 Task: Add a signature Marshall Davis containing Have a great National Religious Freedom Day, Marshall Davis to email address softage.6@softage.net and add a folder Residential leases
Action: Mouse moved to (130, 123)
Screenshot: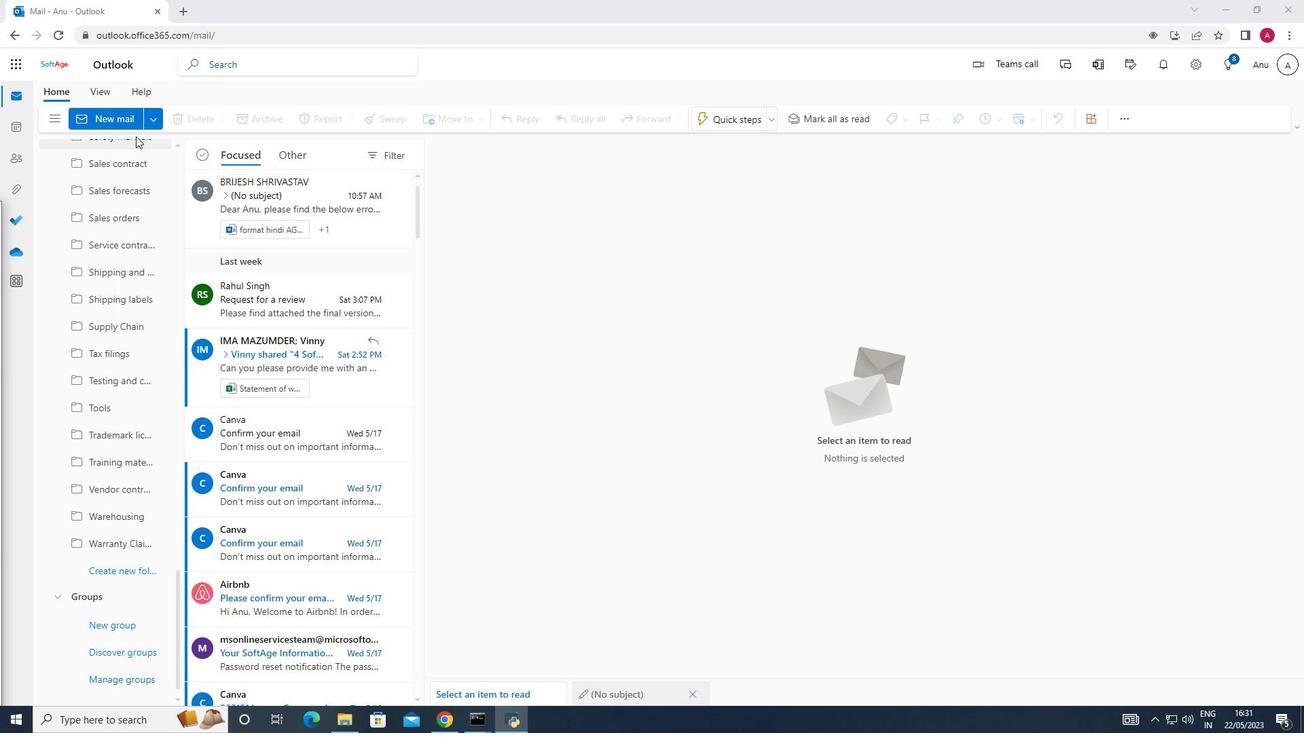 
Action: Mouse pressed left at (130, 123)
Screenshot: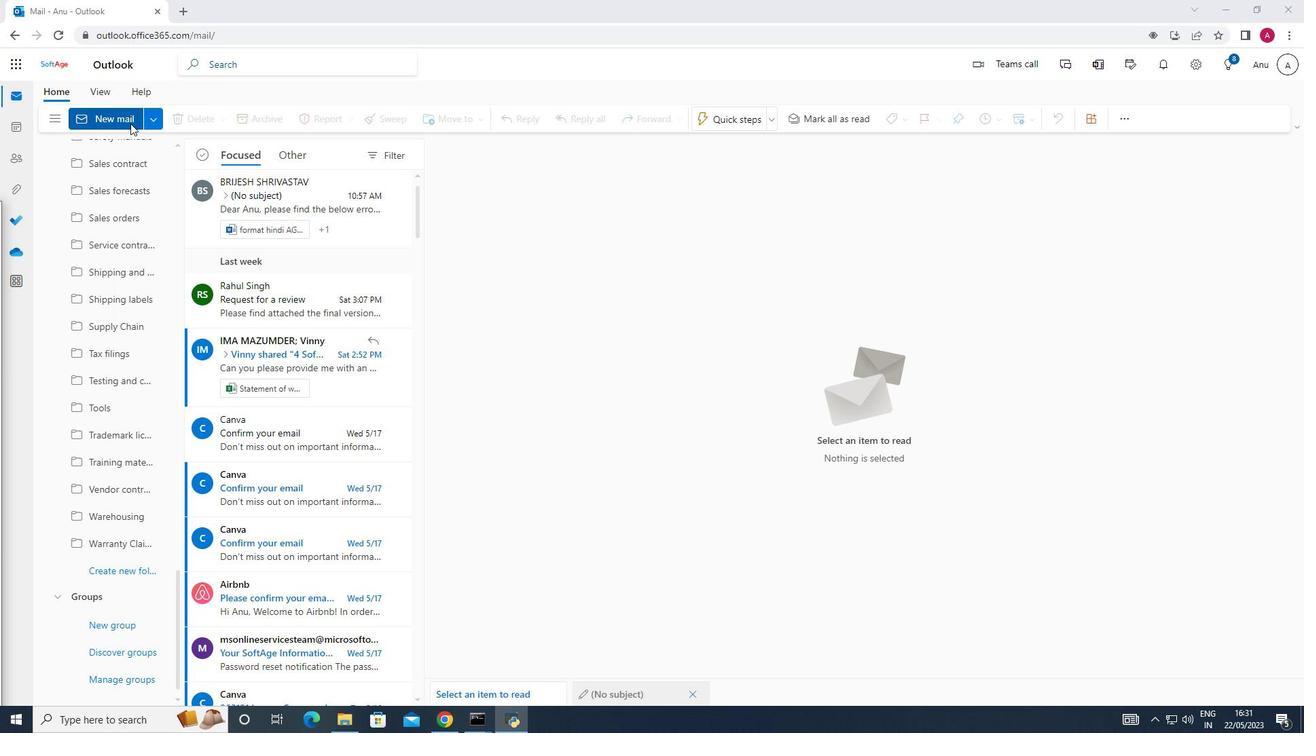 
Action: Mouse moved to (930, 120)
Screenshot: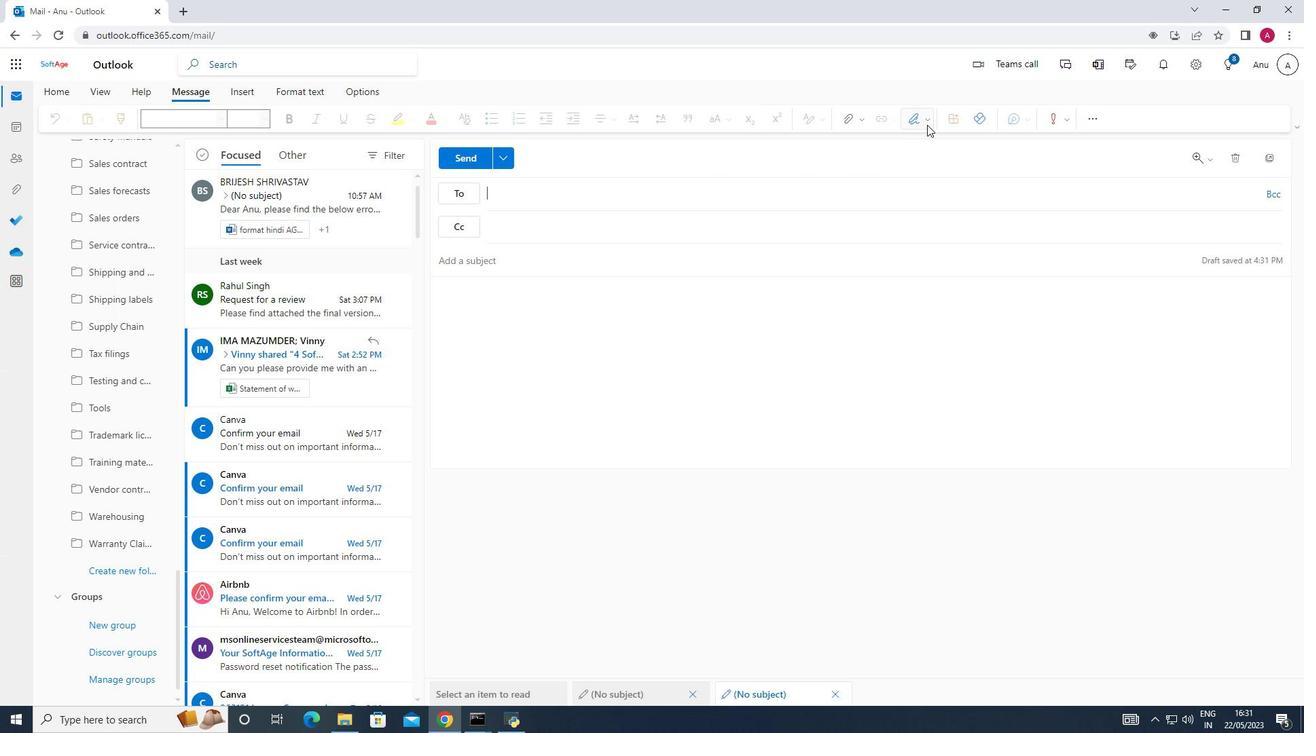 
Action: Mouse pressed left at (930, 120)
Screenshot: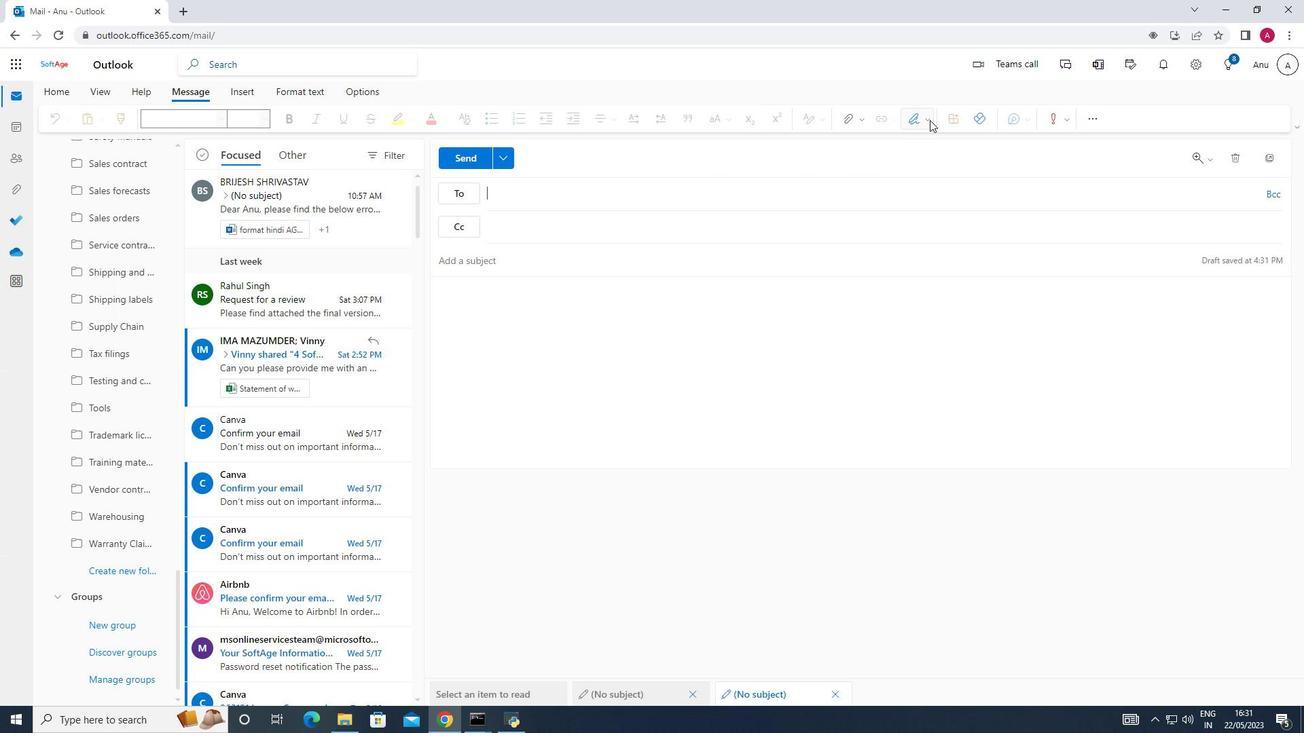 
Action: Mouse moved to (890, 169)
Screenshot: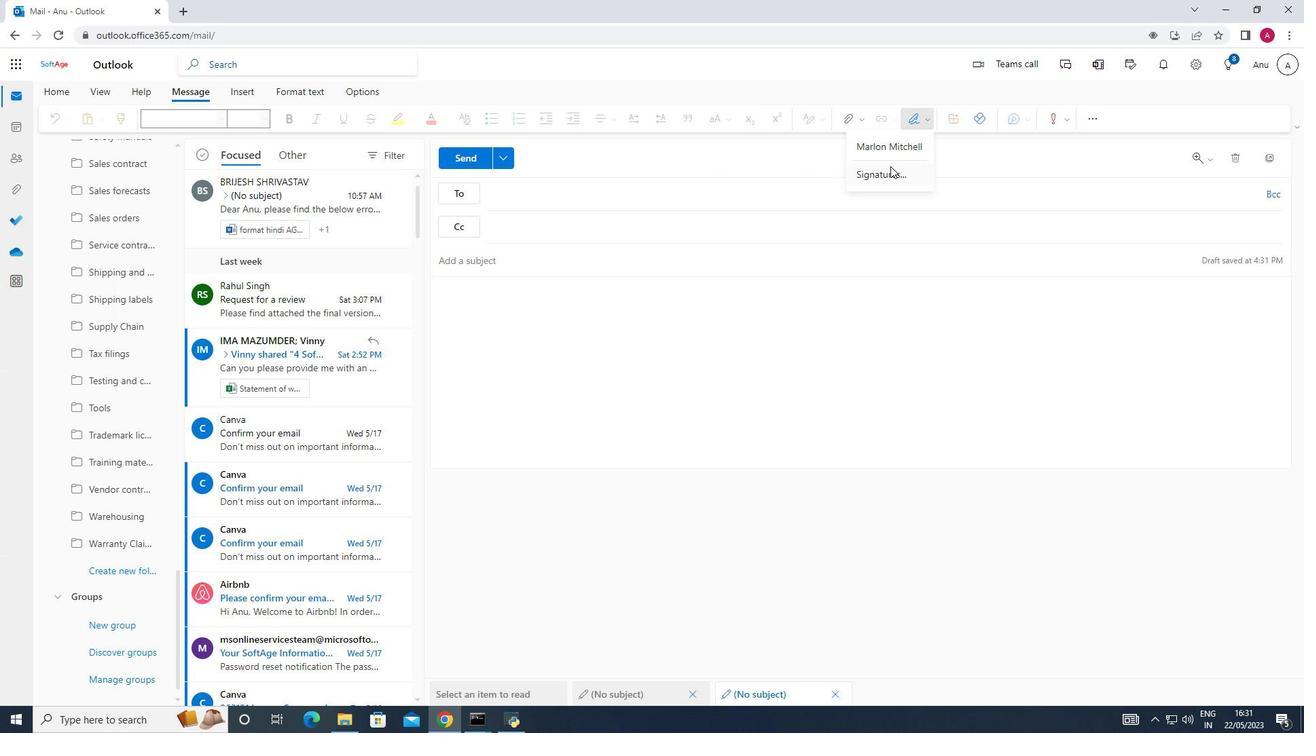 
Action: Mouse pressed left at (890, 169)
Screenshot: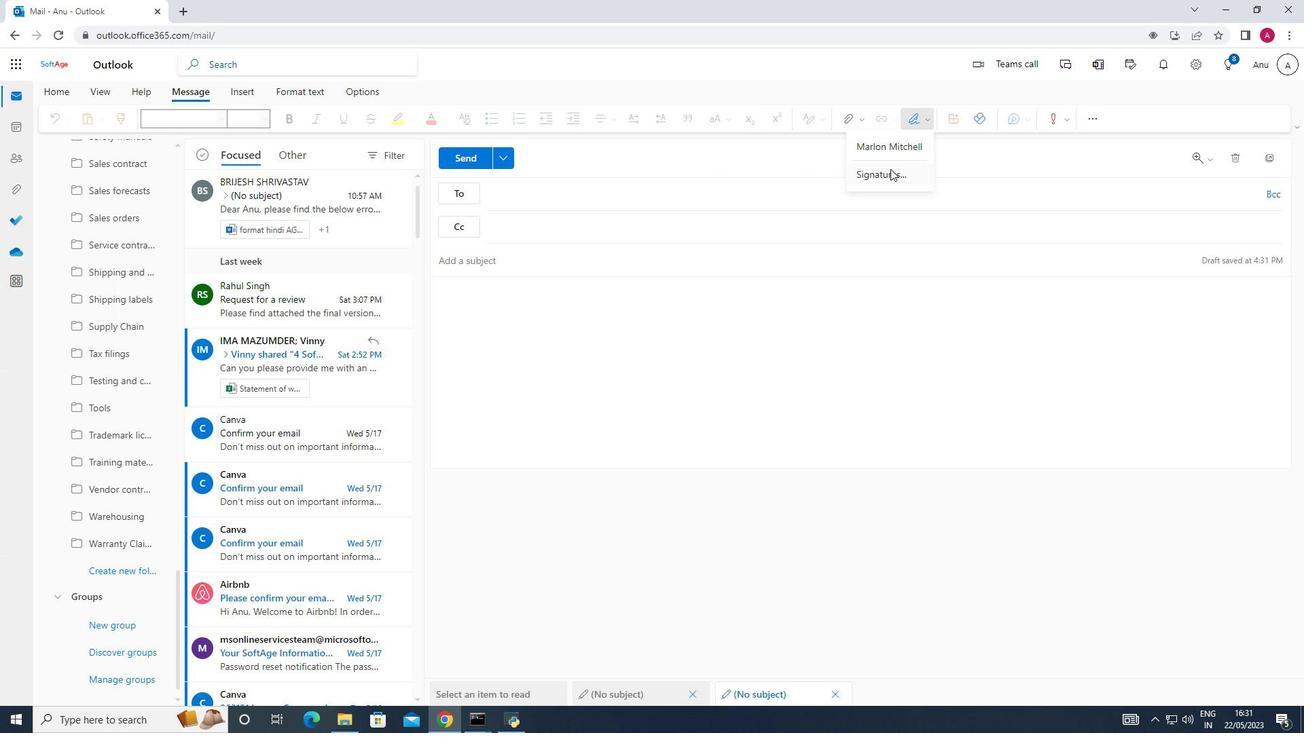 
Action: Mouse moved to (917, 230)
Screenshot: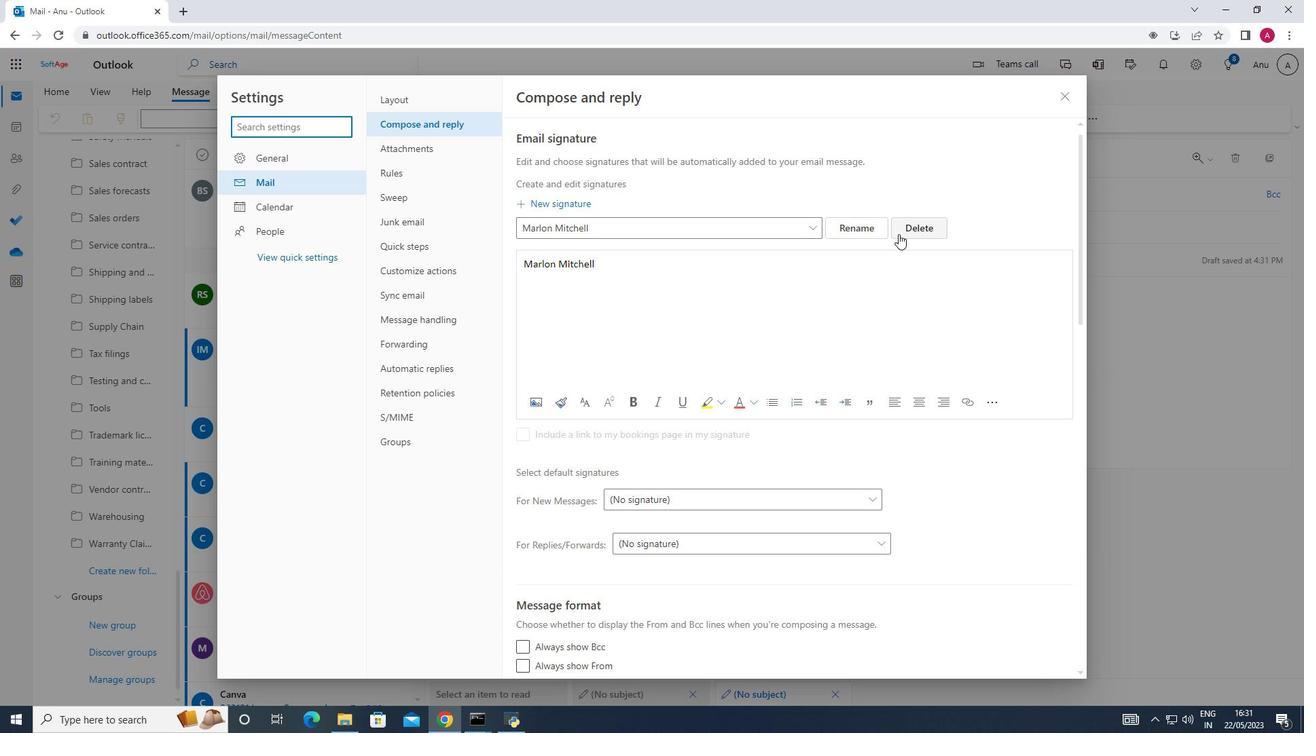 
Action: Mouse pressed left at (917, 230)
Screenshot: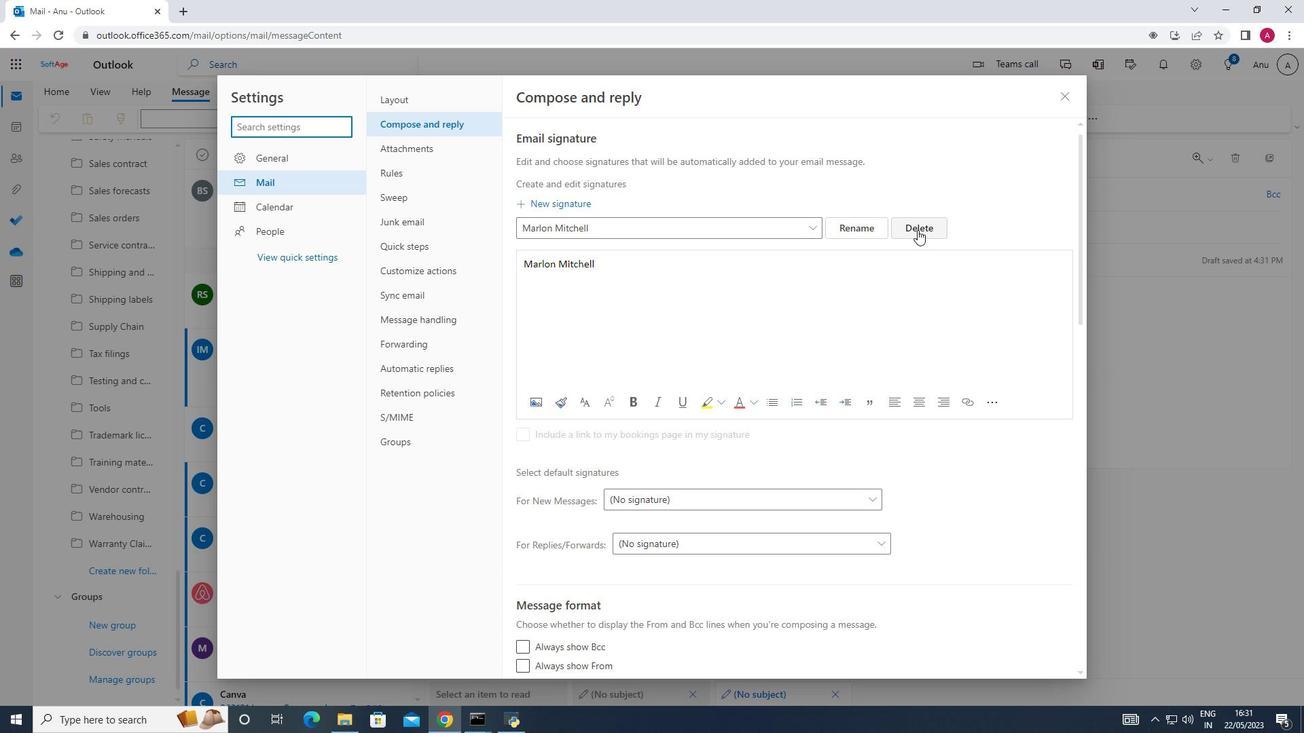 
Action: Mouse moved to (556, 235)
Screenshot: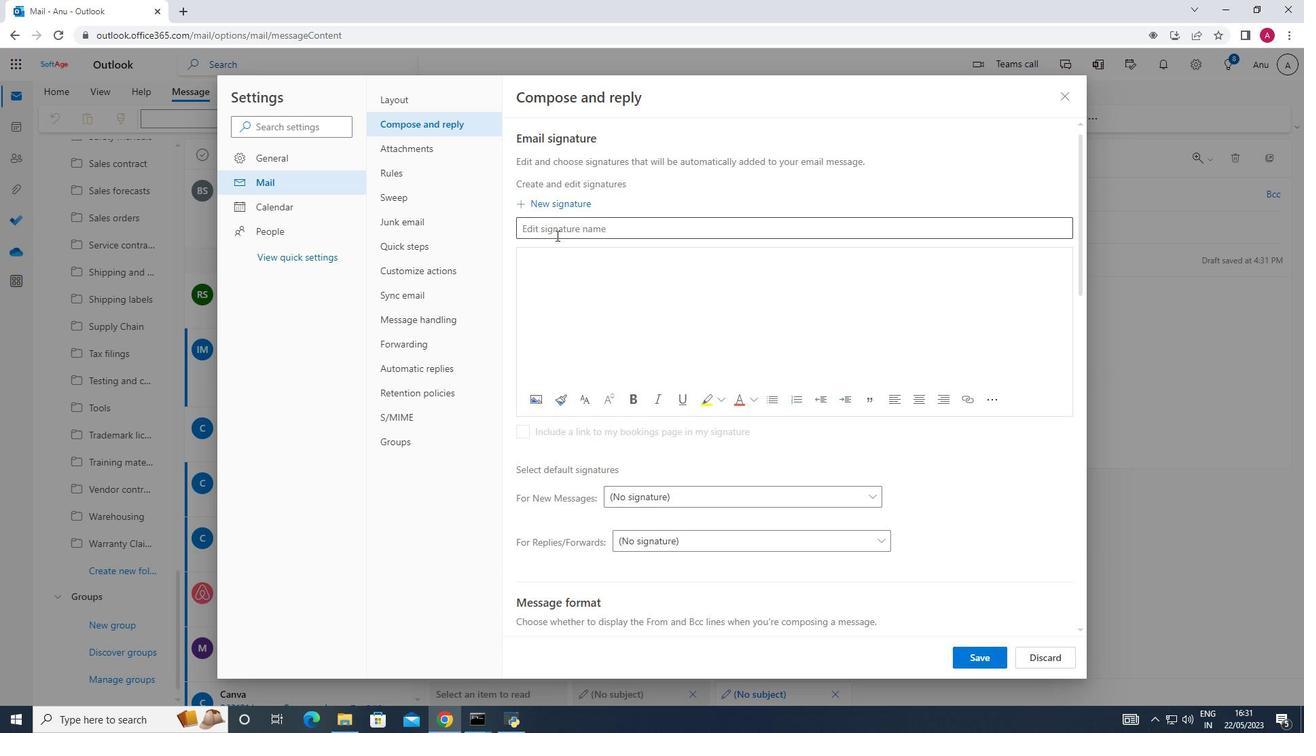 
Action: Mouse pressed left at (556, 235)
Screenshot: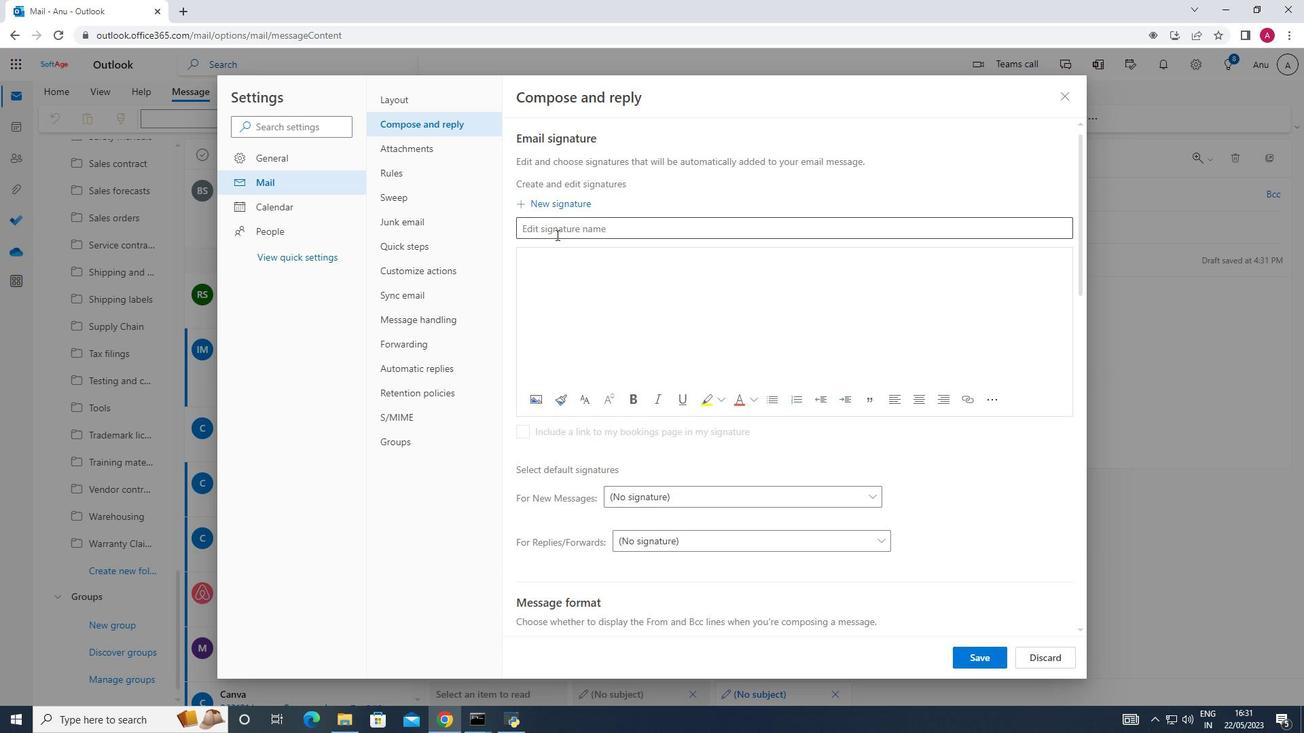 
Action: Key pressed <Key.shift_r>Marshall<Key.space><Key.shift>Davis
Screenshot: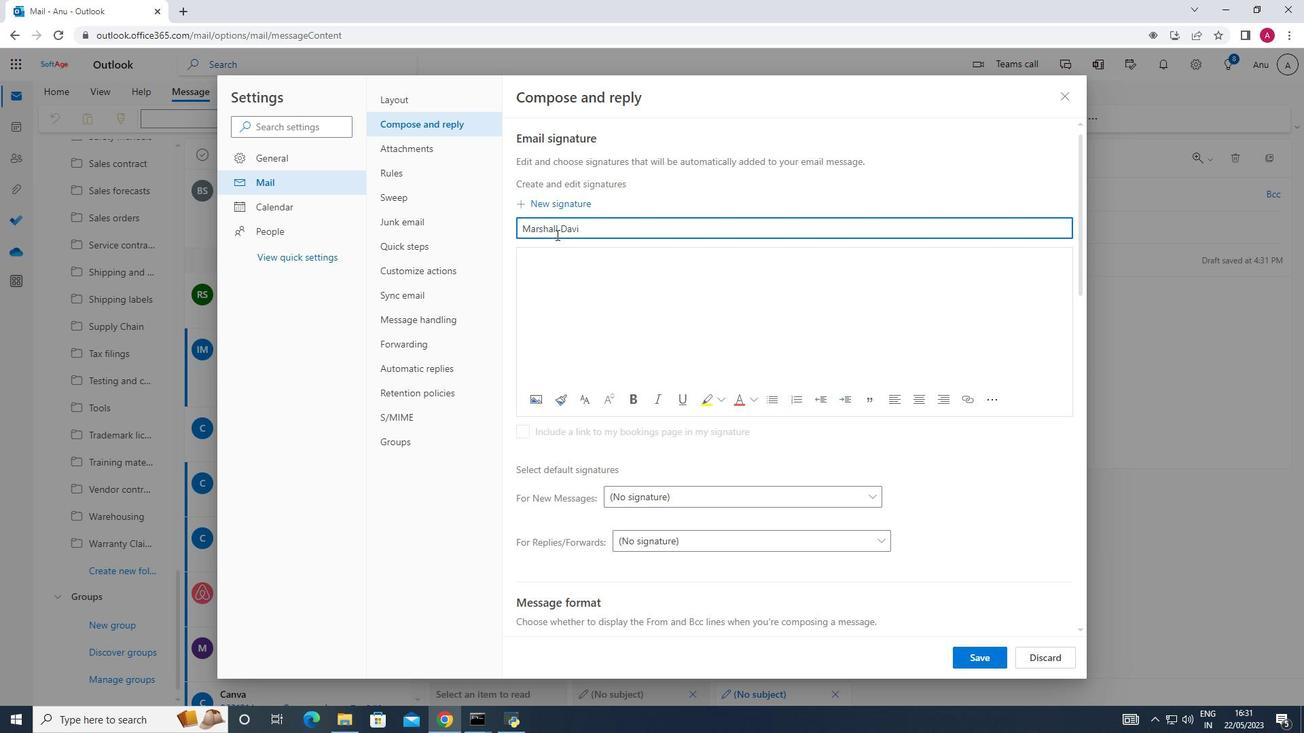 
Action: Mouse moved to (562, 254)
Screenshot: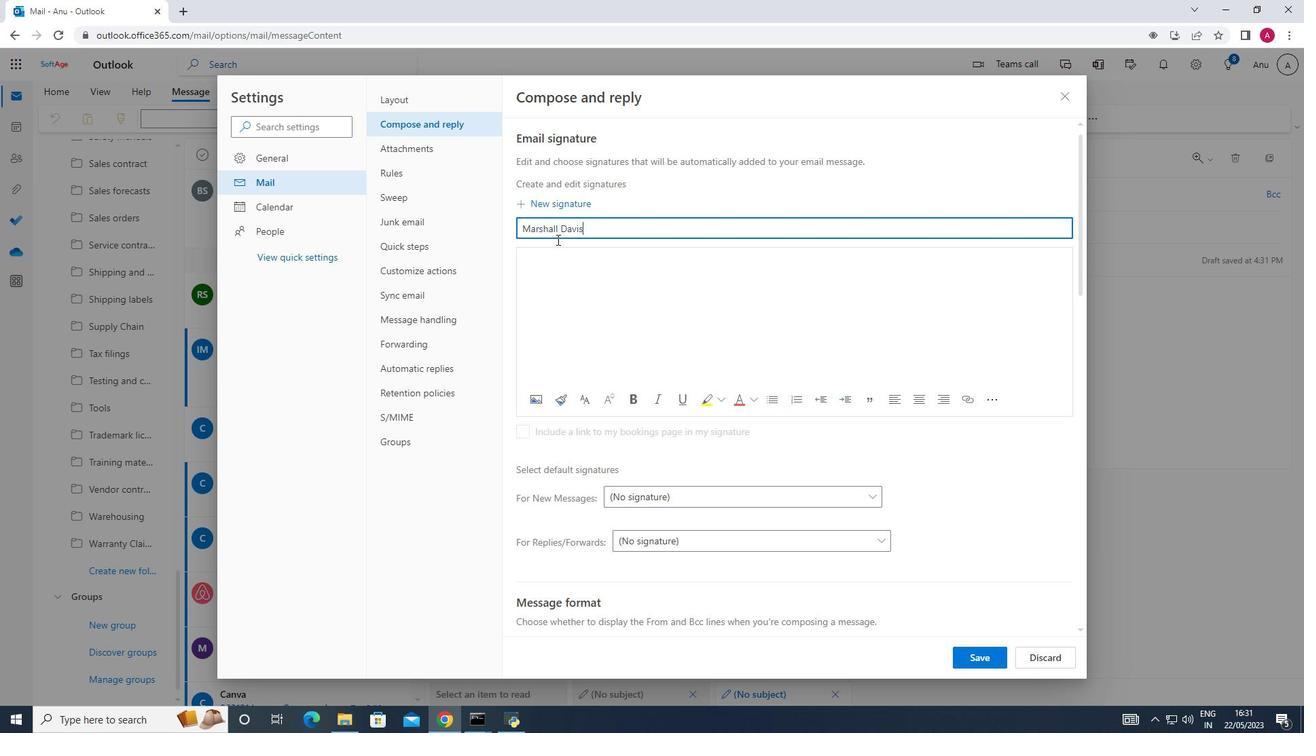 
Action: Mouse pressed left at (562, 254)
Screenshot: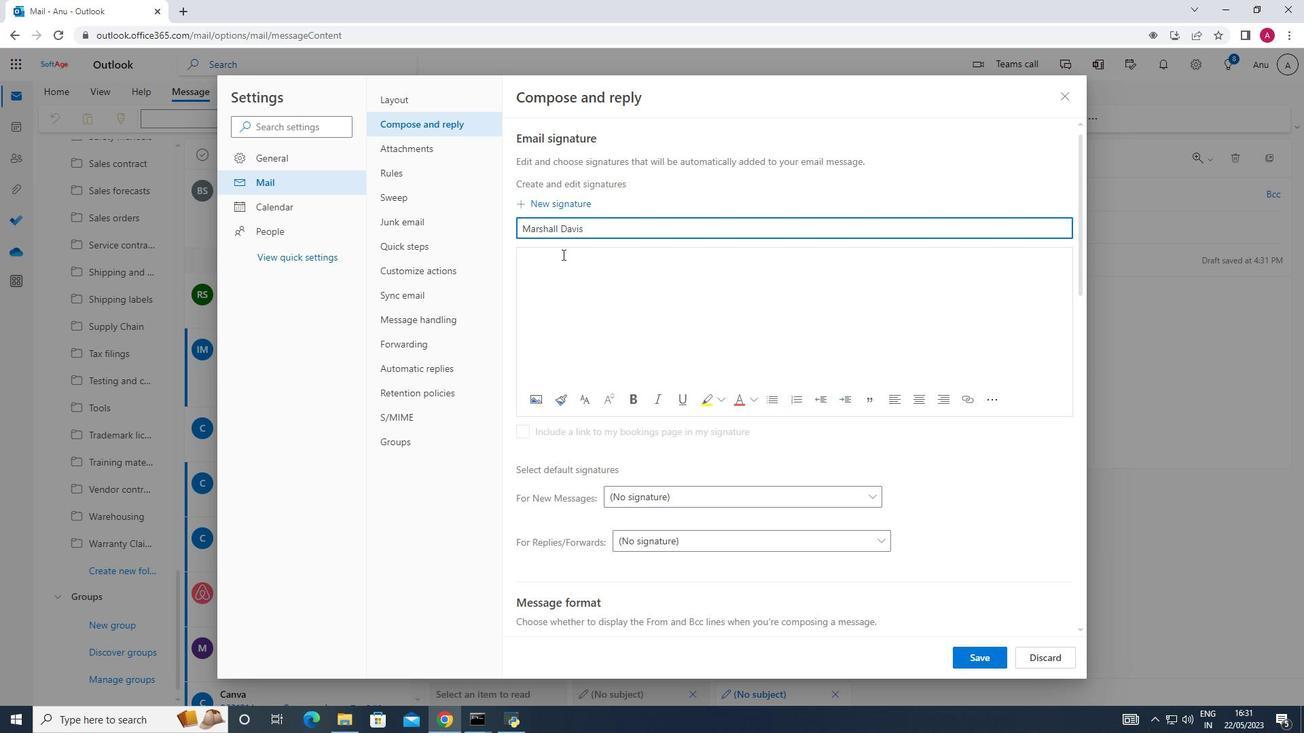 
Action: Key pressed <Key.shift_r>Marshll<Key.space><Key.shift_r><Key.shift_r><Key.shift_r><Key.shift_r><Key.shift_r><Key.shift_r><Key.shift_r><Key.shift_r><Key.shift_r><Key.shift_r><Key.shift_r><Key.shift_r><Key.shift_r><Key.shift_r><Key.shift_r><Key.shift_r><Key.shift_r>Dac<Key.backspace>vis
Screenshot: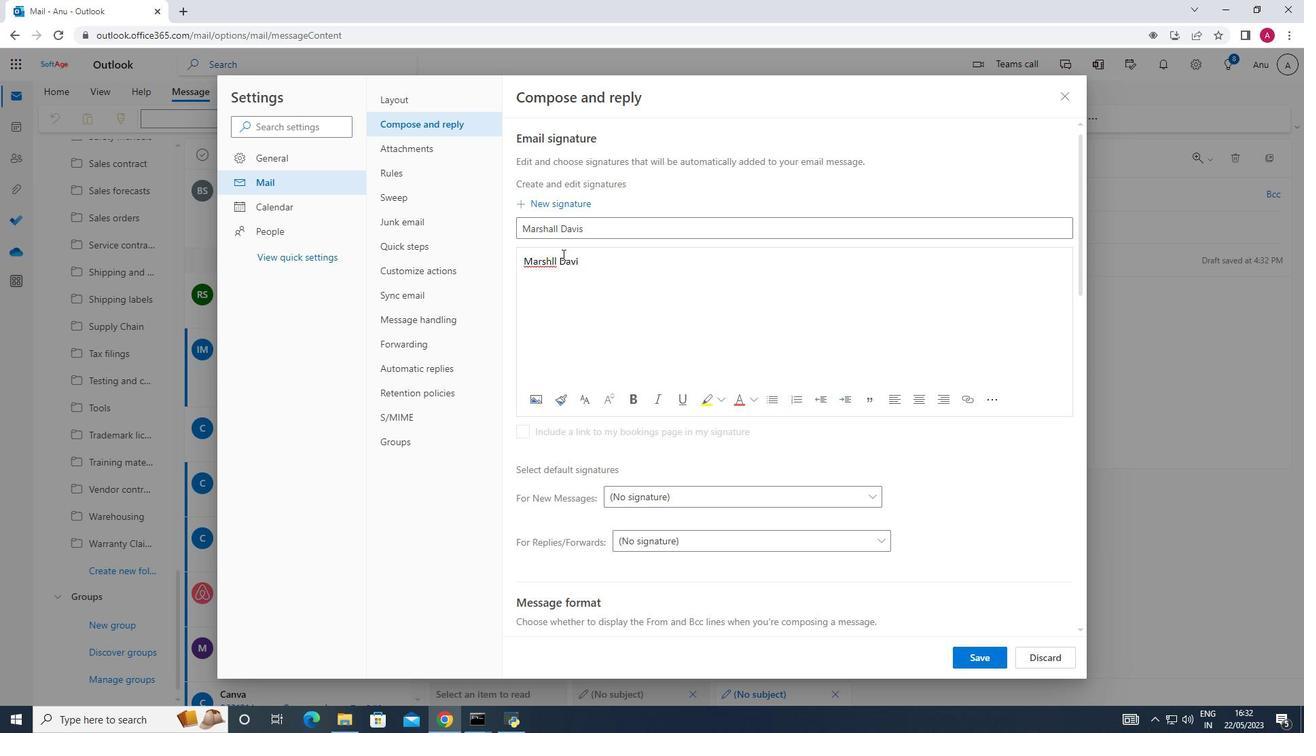 
Action: Mouse moved to (960, 662)
Screenshot: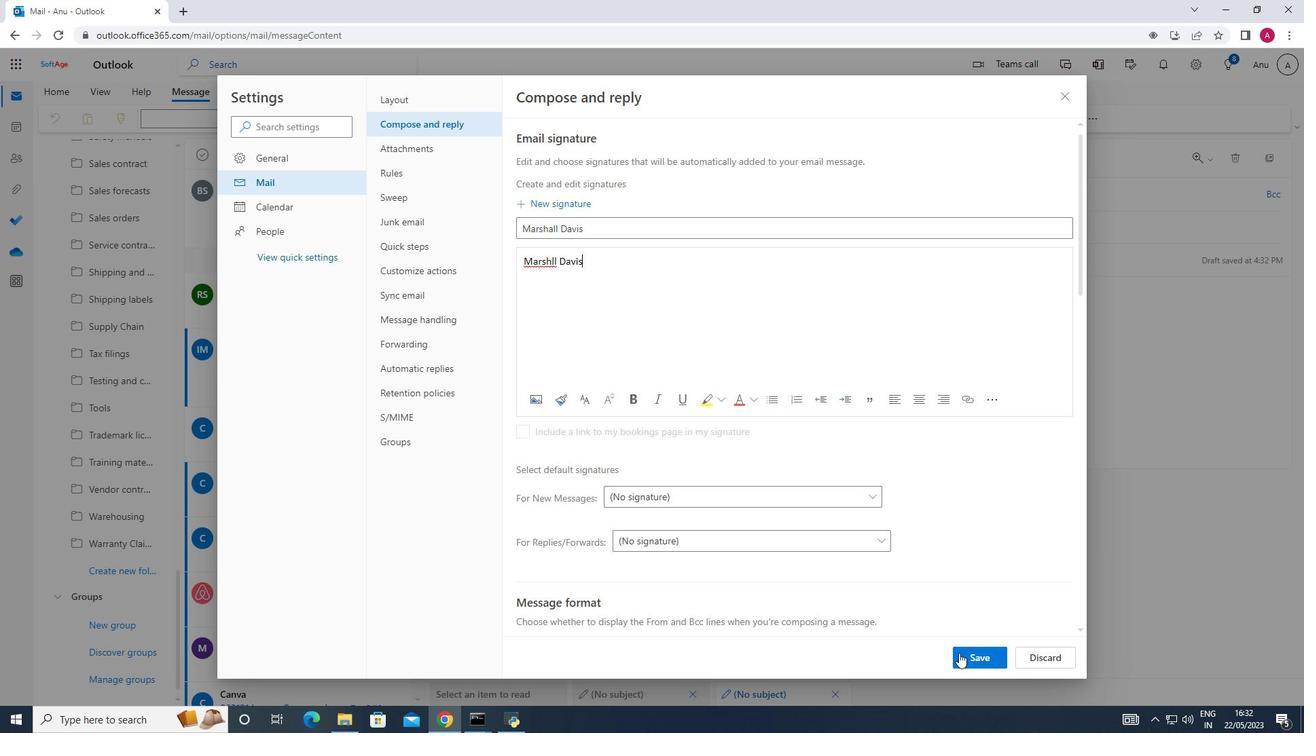 
Action: Mouse pressed left at (960, 662)
Screenshot: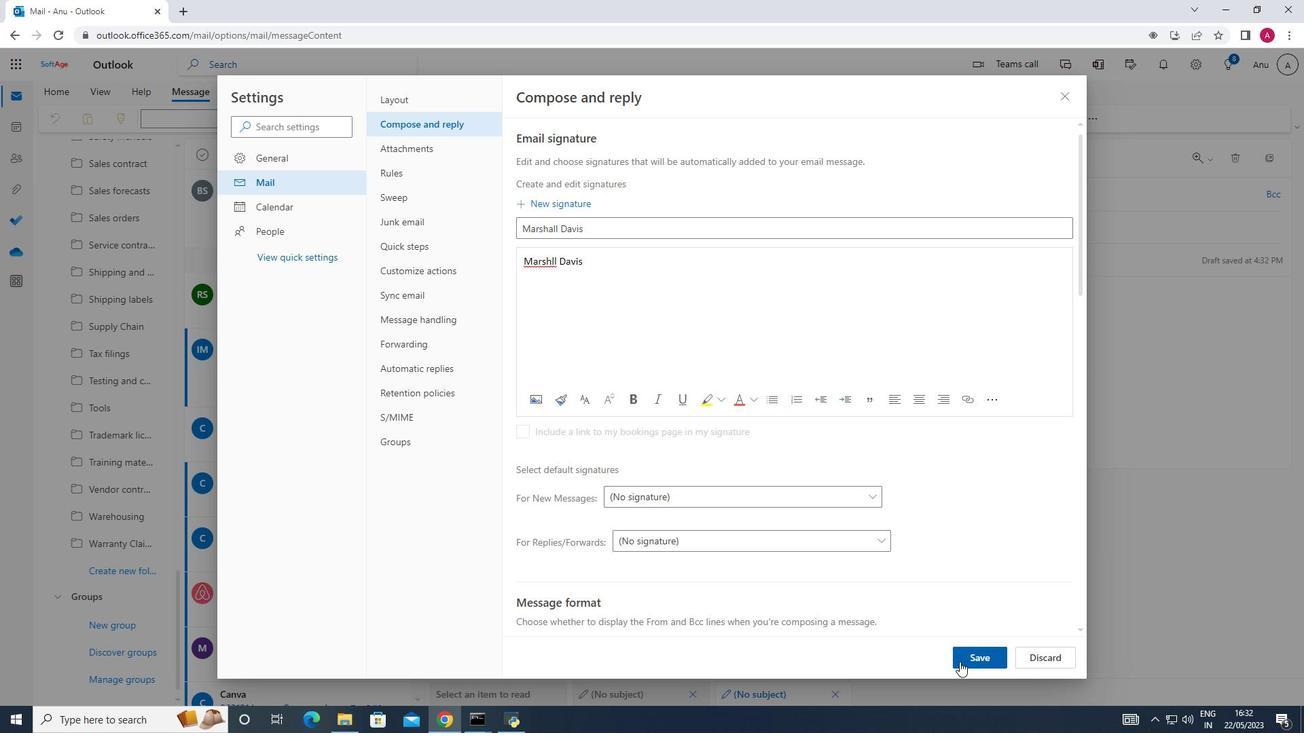 
Action: Mouse moved to (1071, 88)
Screenshot: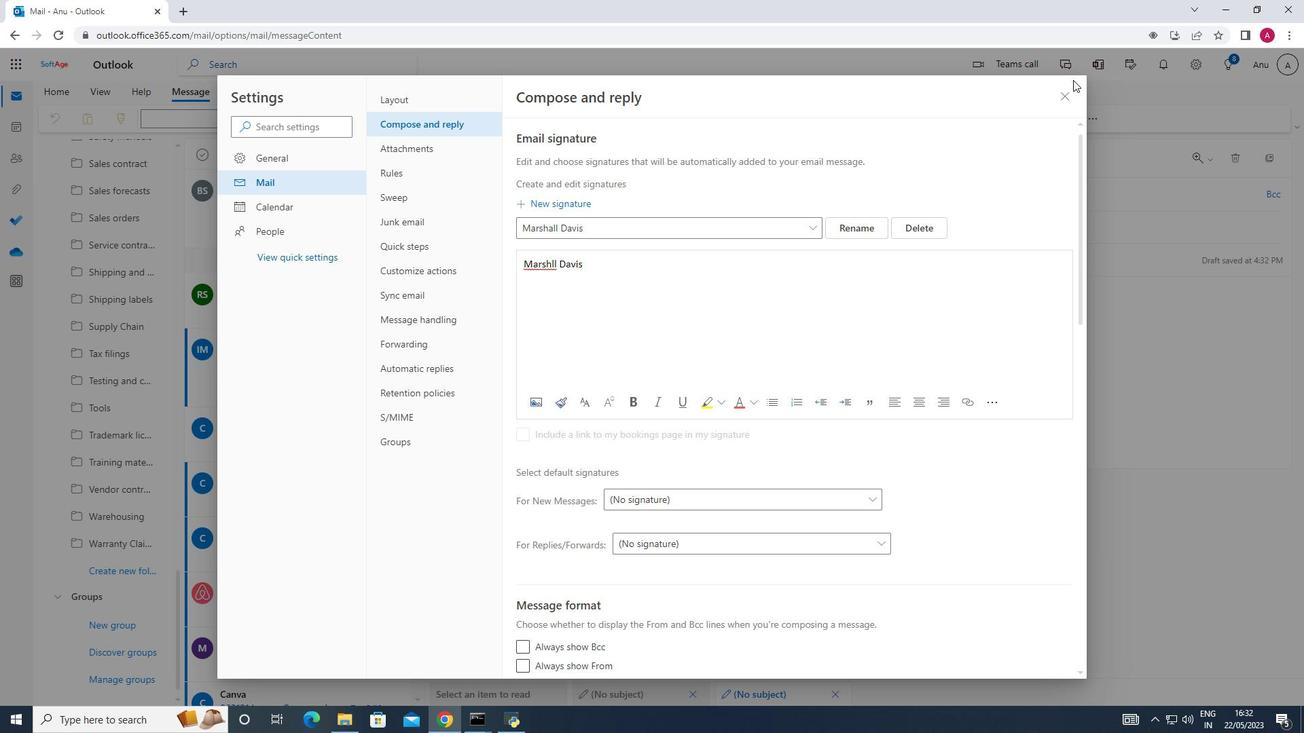 
Action: Mouse pressed left at (1071, 88)
Screenshot: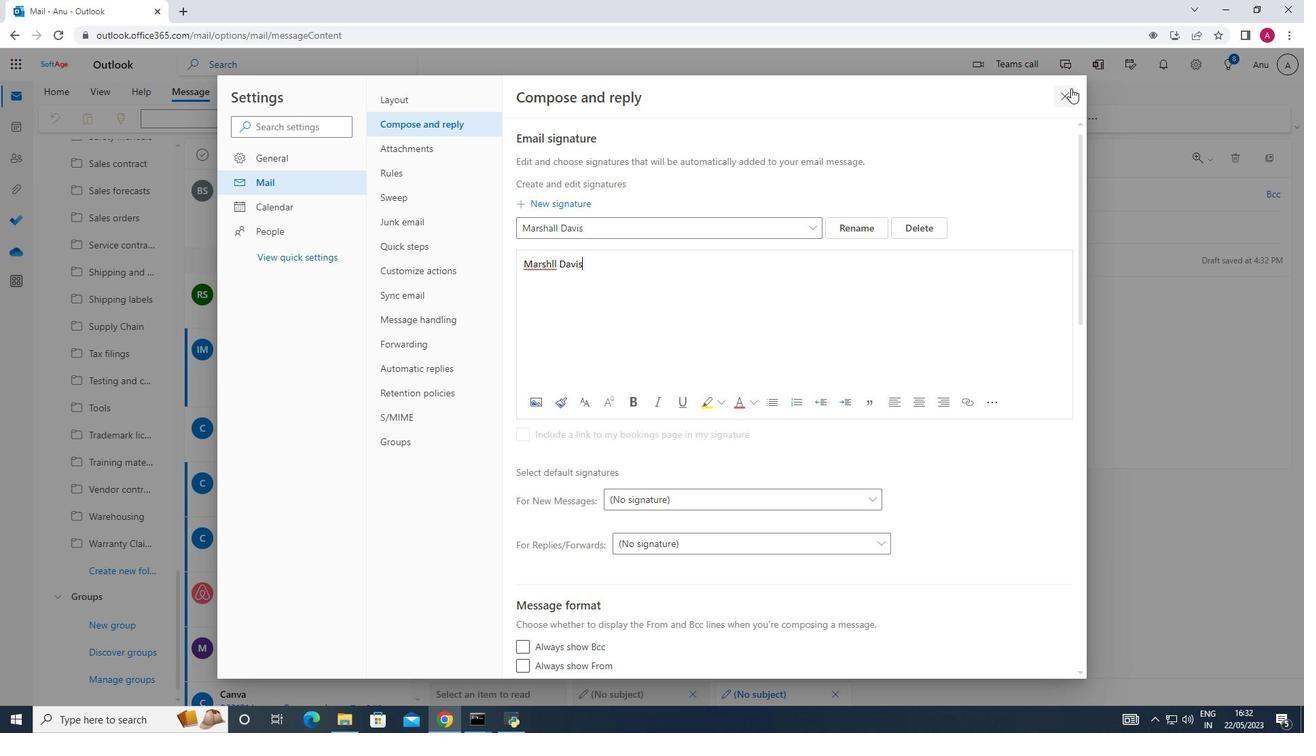 
Action: Mouse moved to (927, 117)
Screenshot: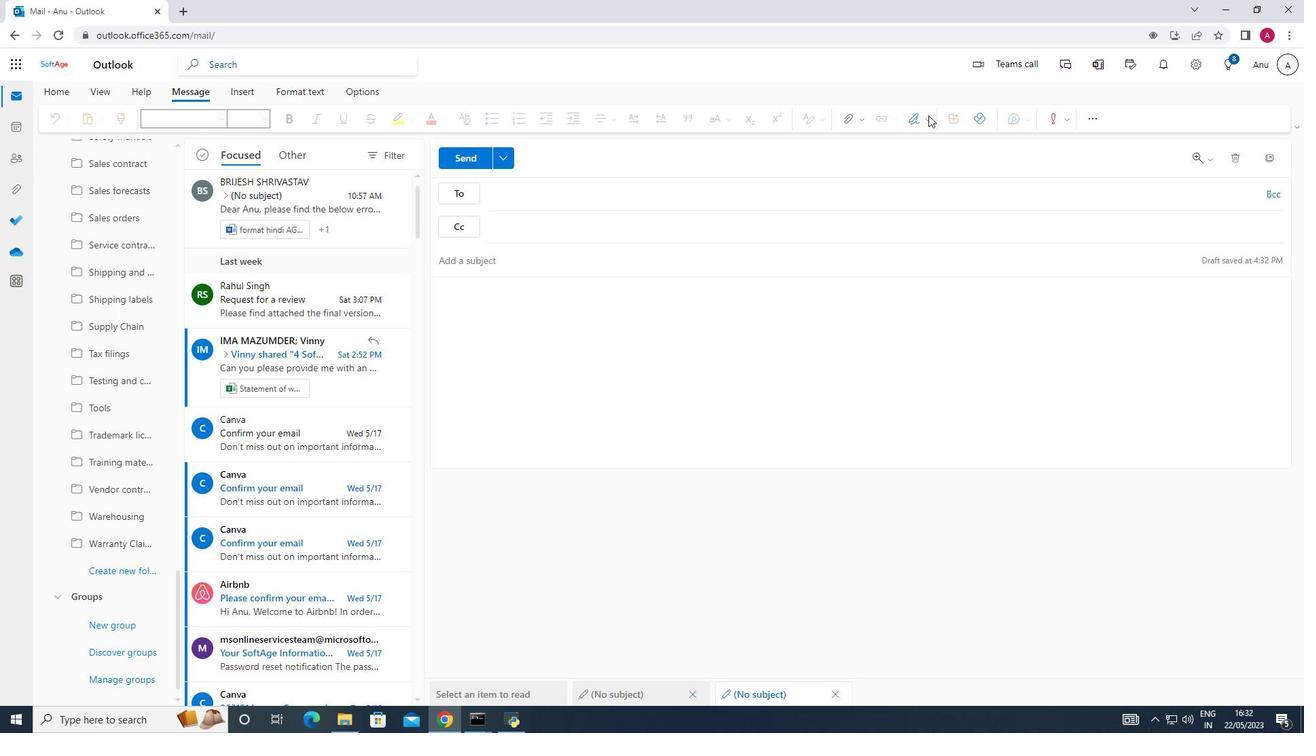 
Action: Mouse pressed left at (927, 117)
Screenshot: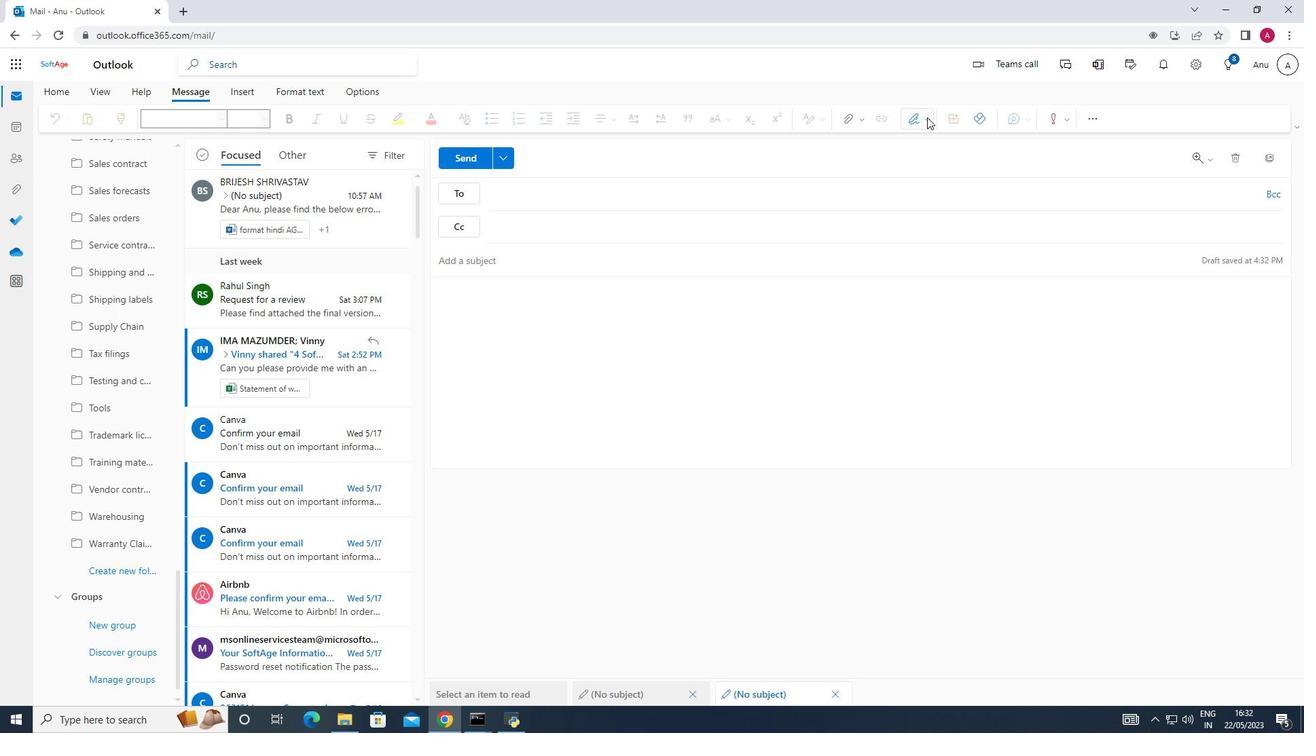 
Action: Mouse moved to (908, 144)
Screenshot: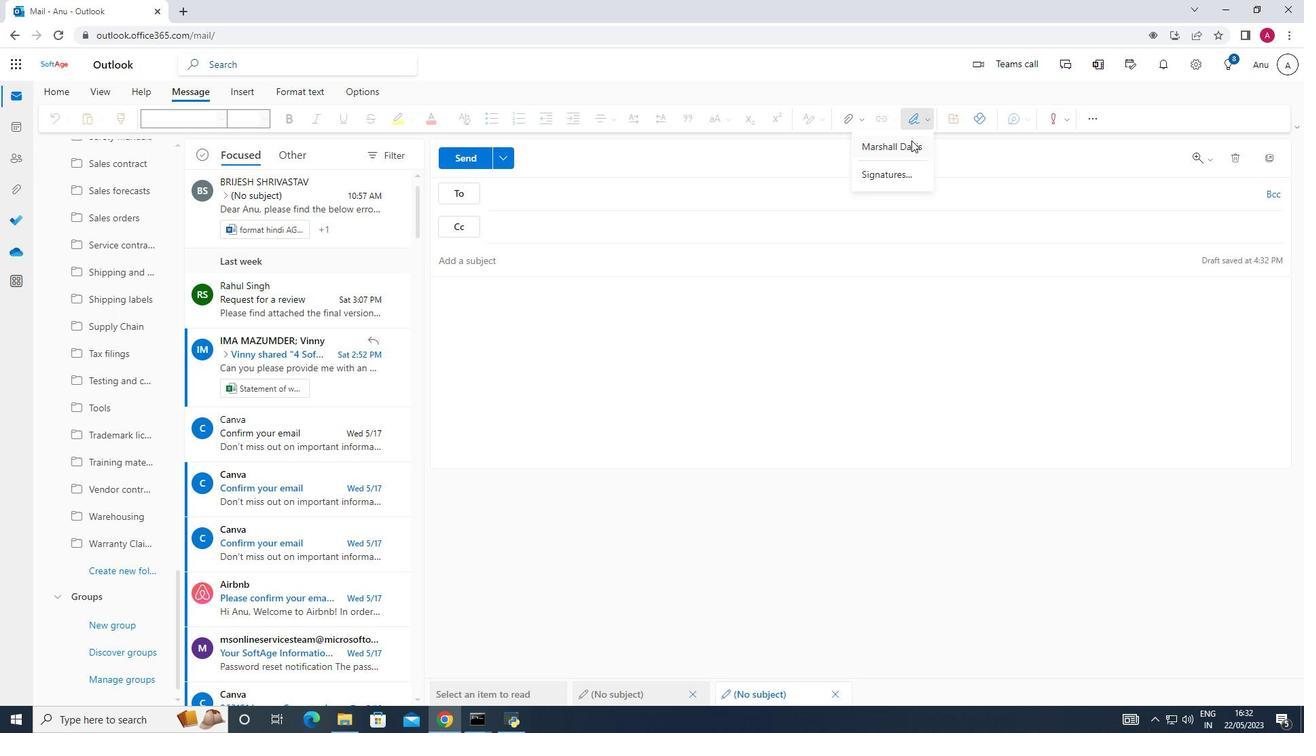 
Action: Mouse pressed left at (908, 144)
Screenshot: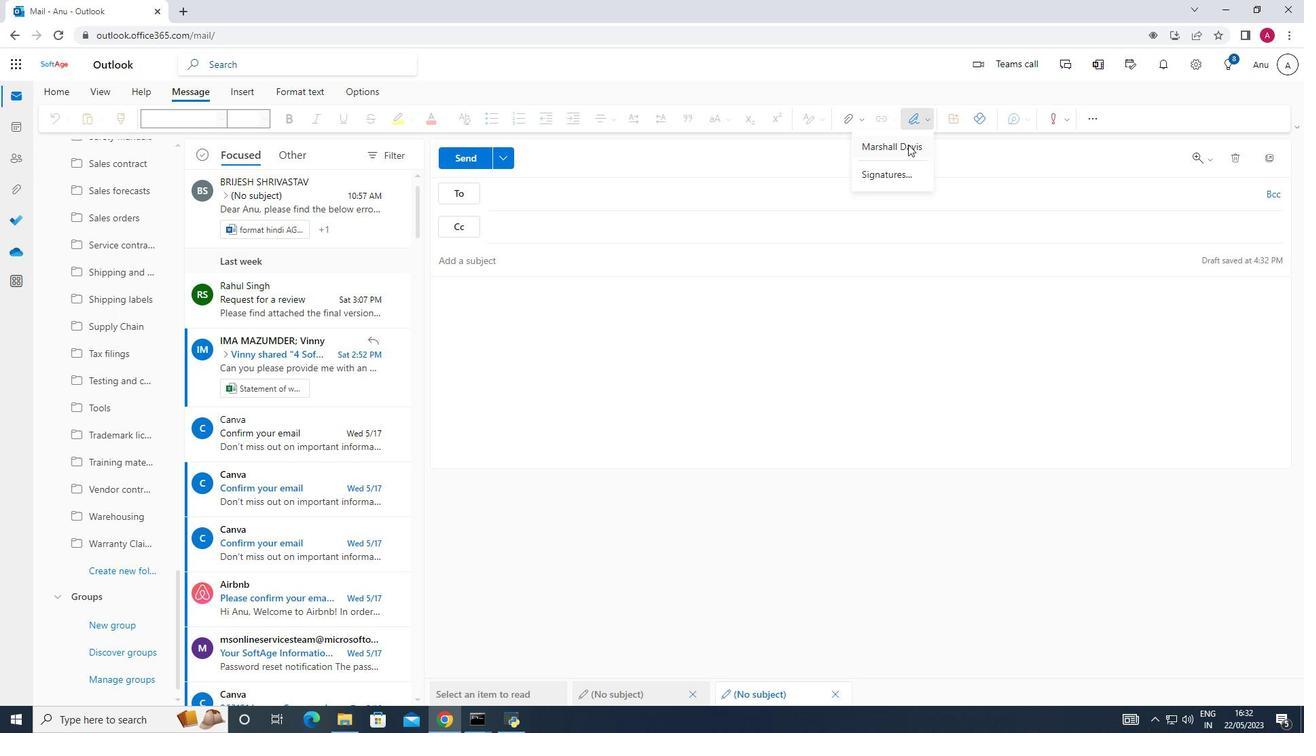 
Action: Key pressed <Key.shift>Have<Key.space>a<Key.space>great<Key.space><Key.shift>National<Key.space><Key.shift>Religious<Key.space><Key.shift>Freedom<Key.space><Key.shift>Day.
Screenshot: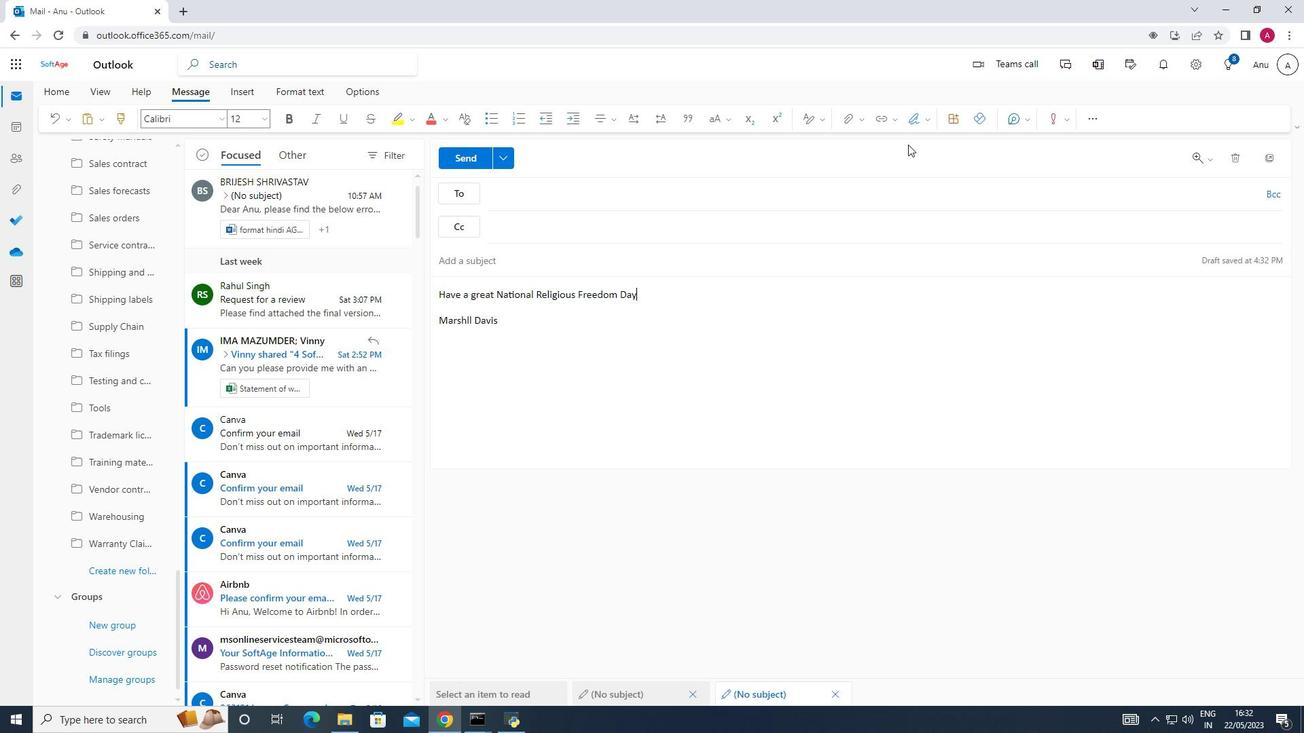 
Action: Mouse moved to (483, 196)
Screenshot: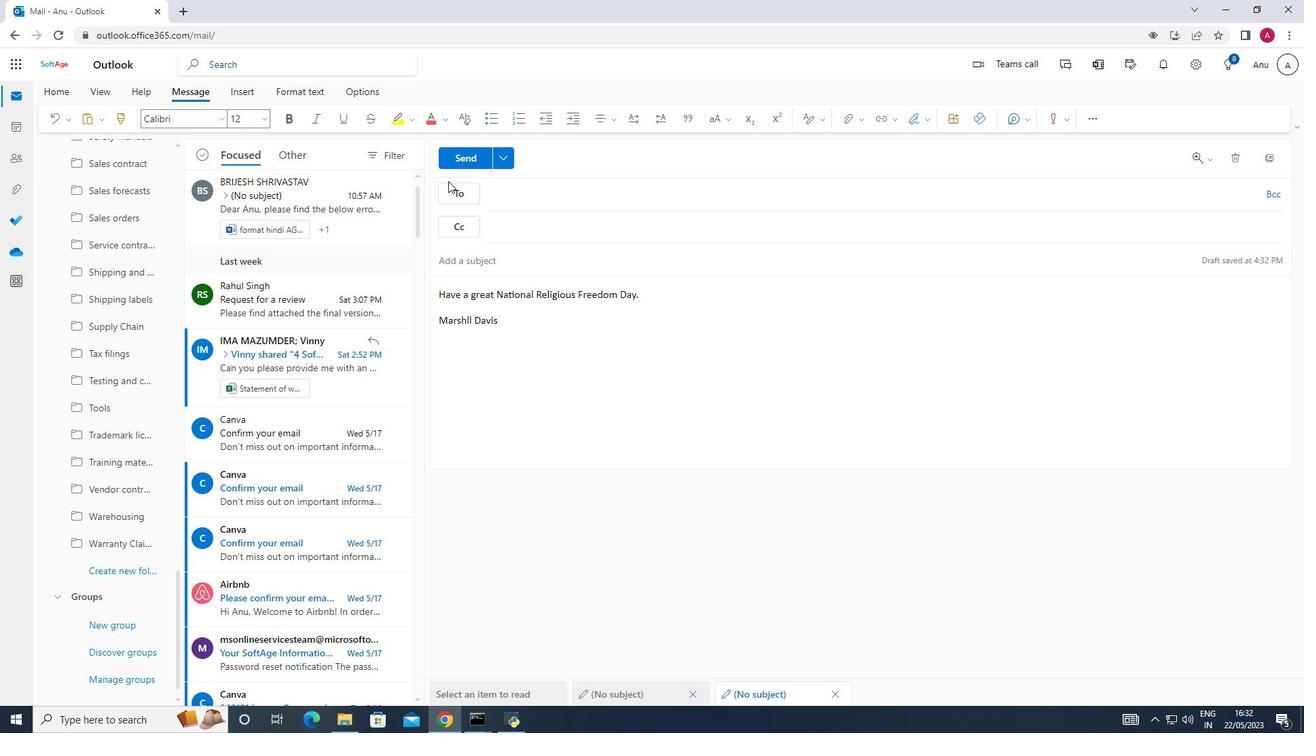 
Action: Mouse pressed left at (483, 196)
Screenshot: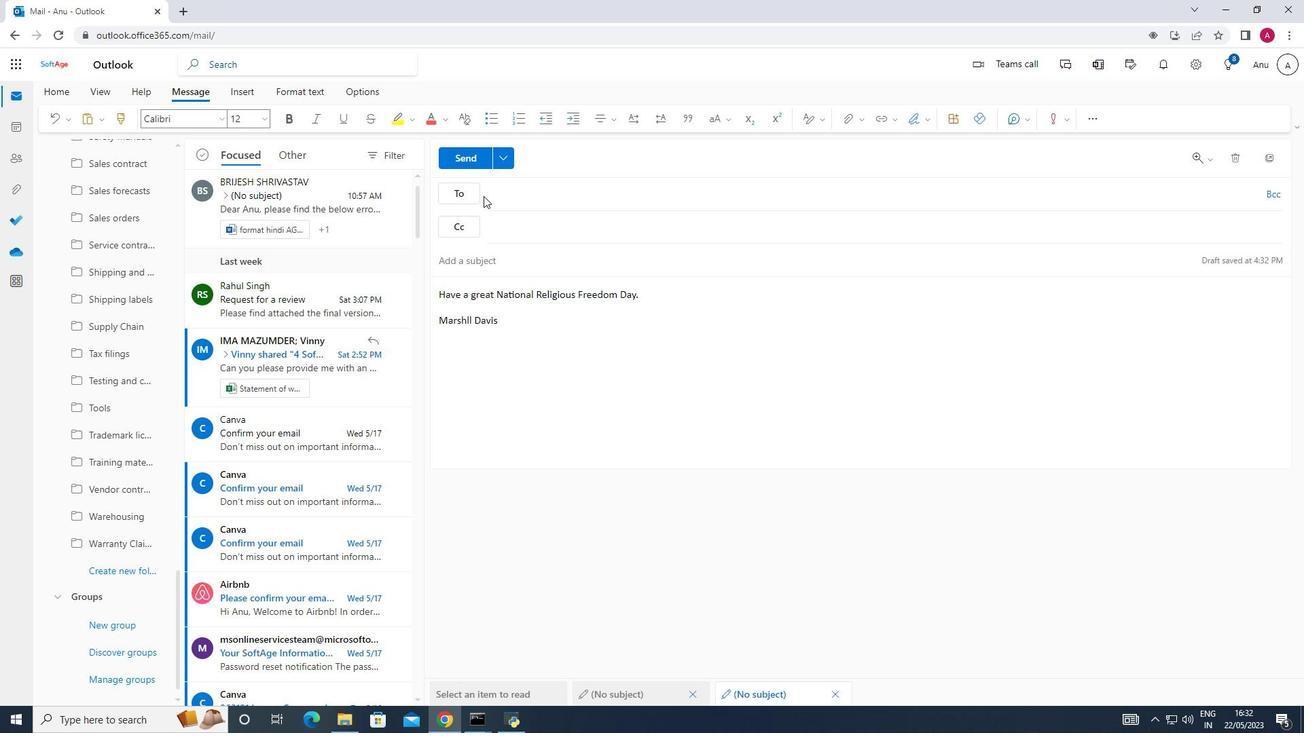 
Action: Mouse moved to (500, 197)
Screenshot: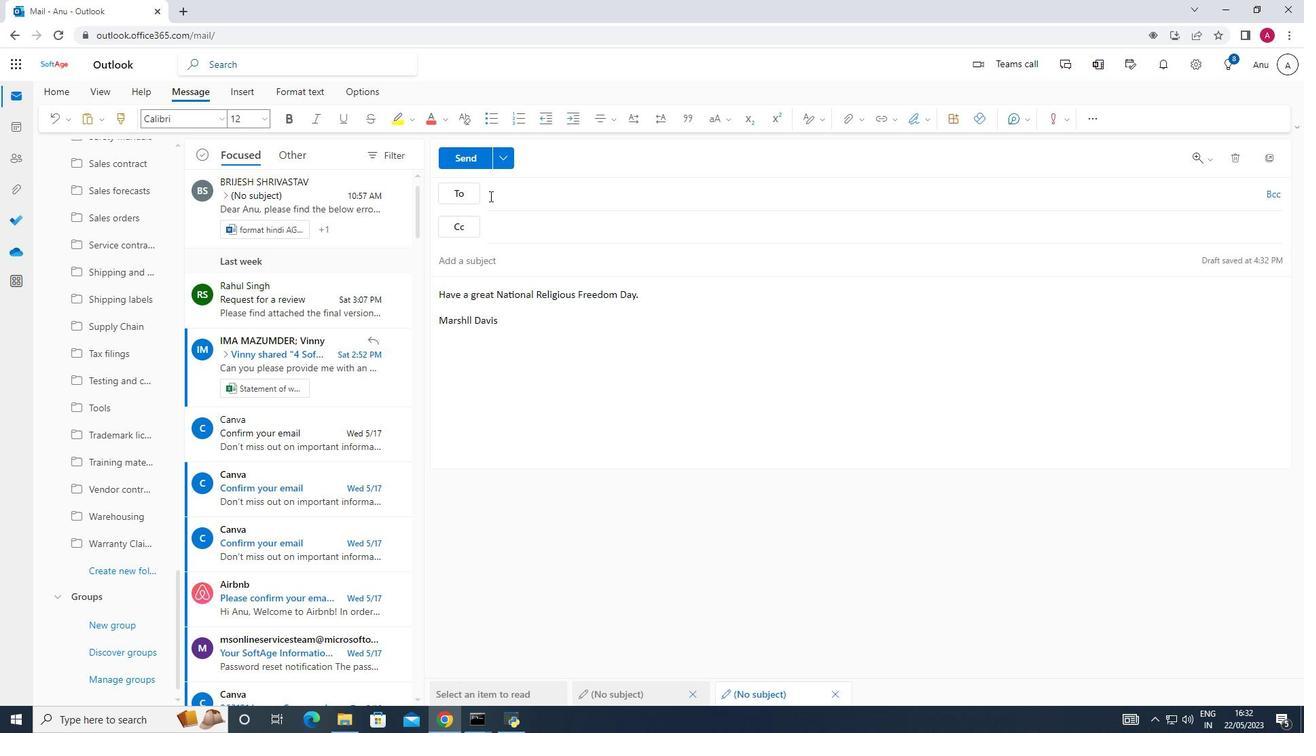 
Action: Mouse pressed left at (500, 197)
Screenshot: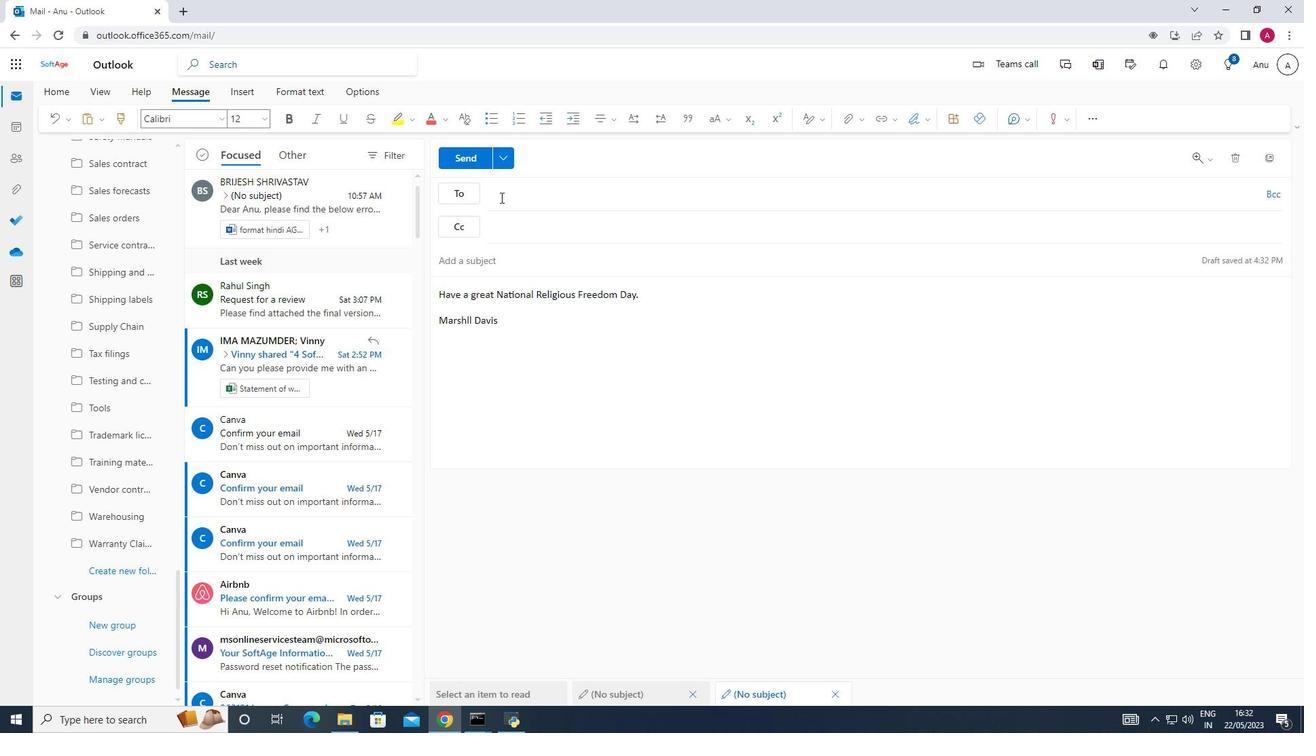 
Action: Key pressed softage.6<Key.shift>@so
Screenshot: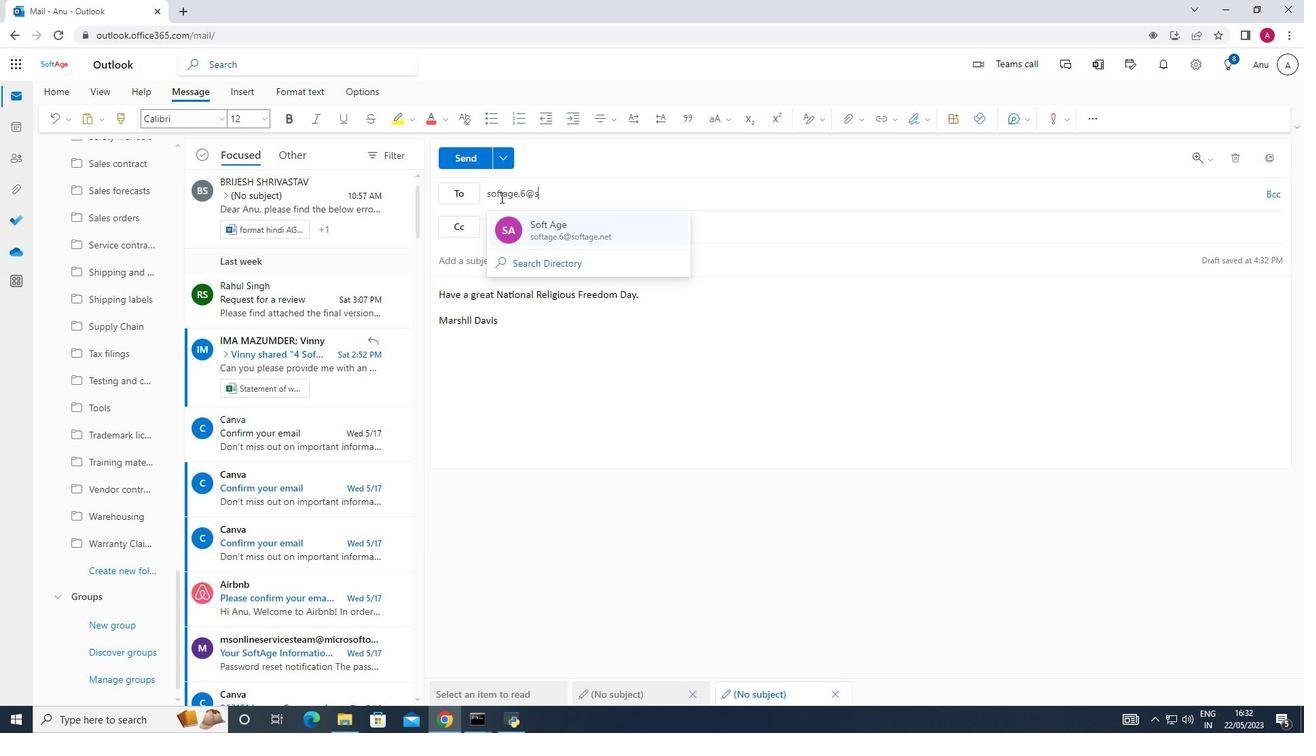 
Action: Mouse moved to (584, 224)
Screenshot: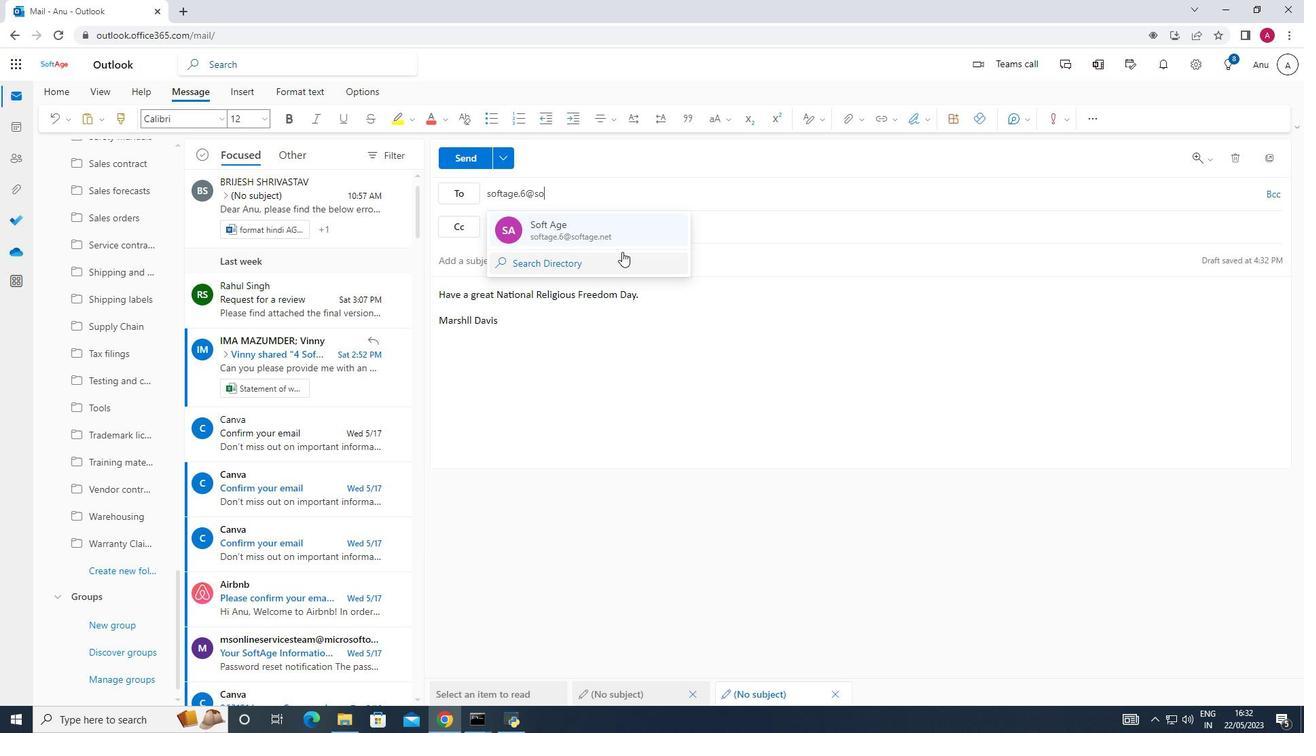
Action: Mouse pressed left at (584, 224)
Screenshot: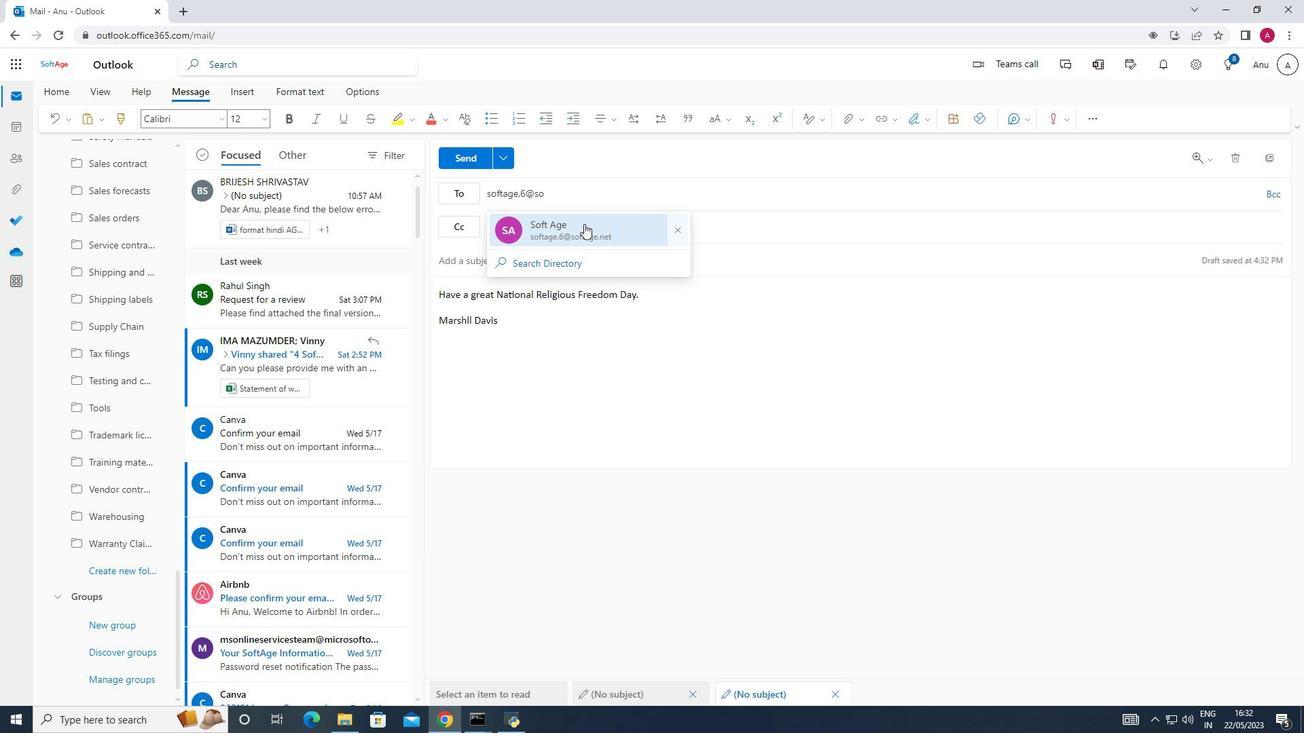 
Action: Mouse moved to (133, 565)
Screenshot: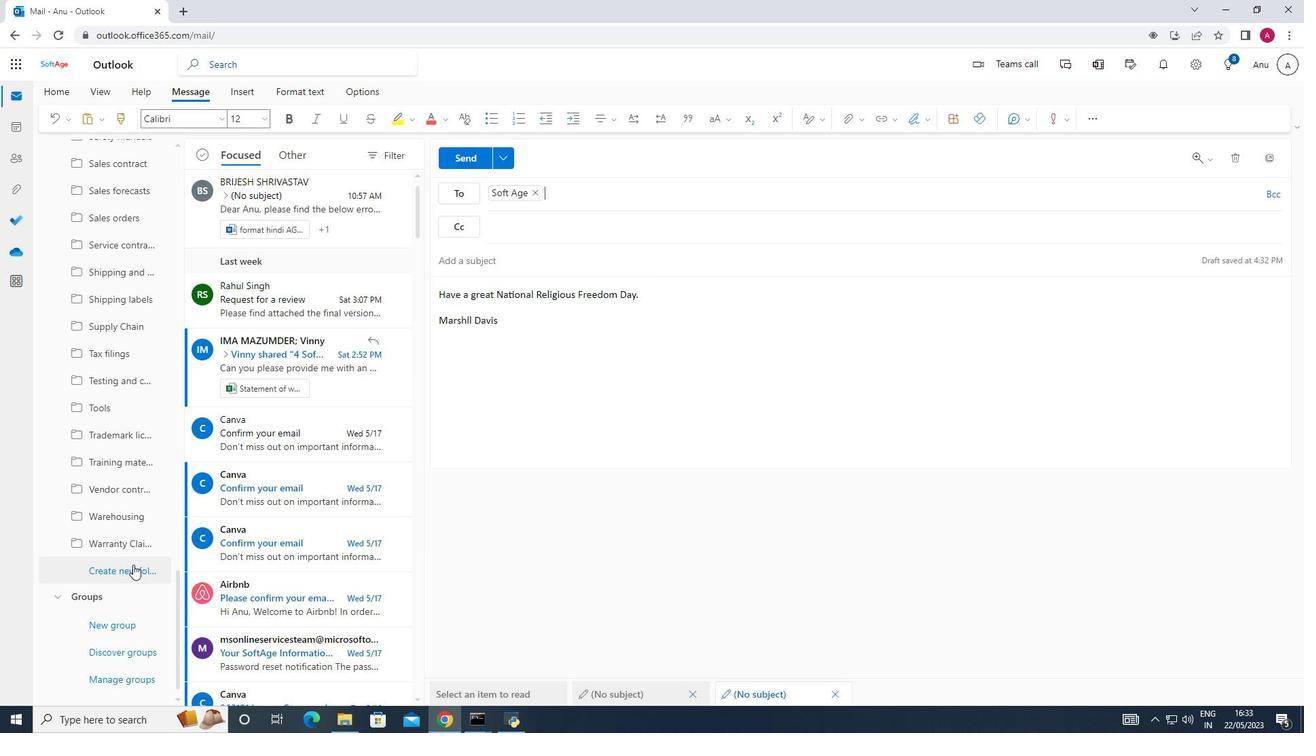 
Action: Mouse pressed left at (133, 565)
Screenshot: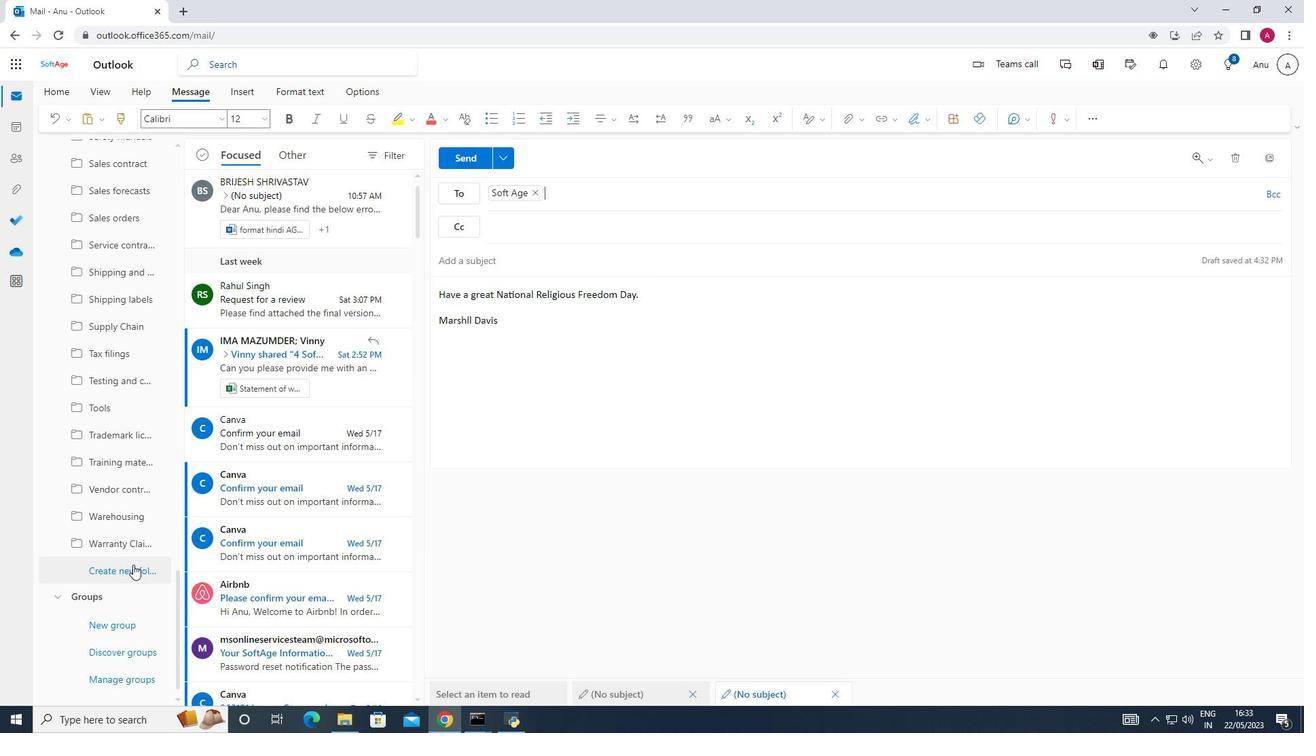 
Action: Mouse moved to (108, 572)
Screenshot: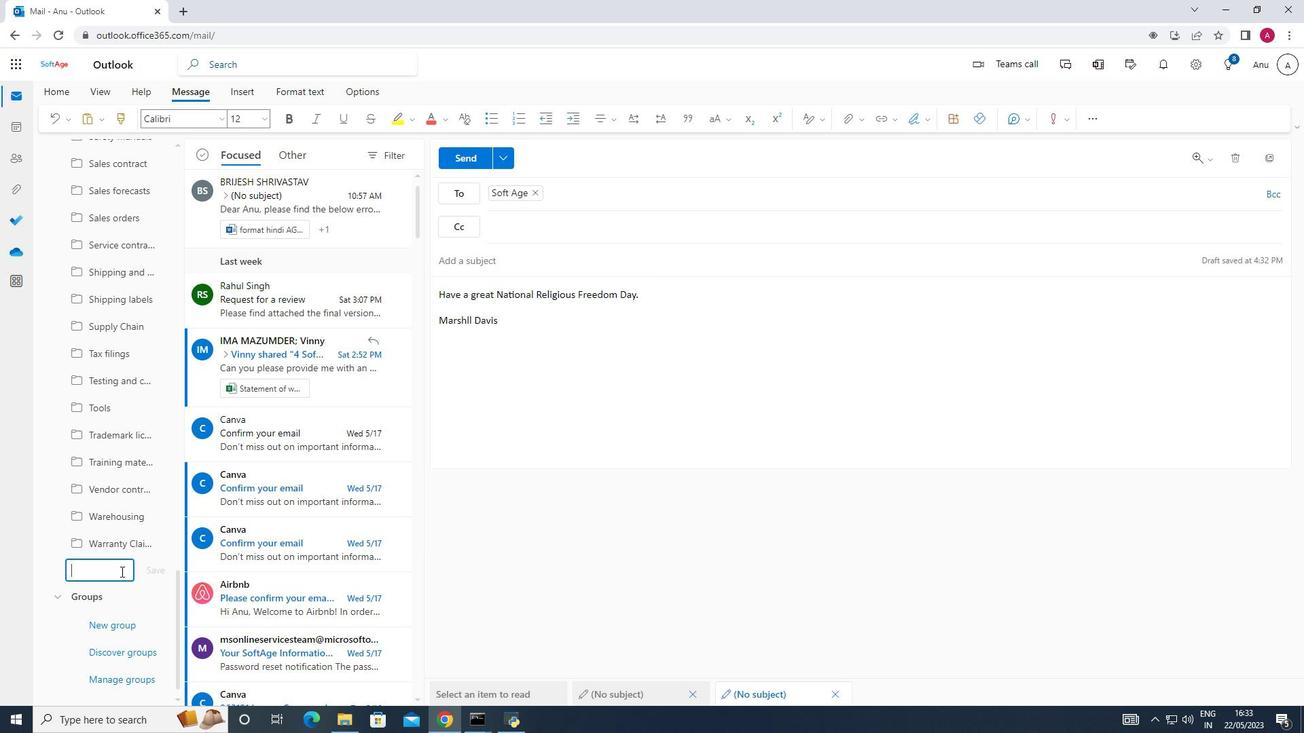 
Action: Key pressed <Key.shift>Residential<Key.space>leases
Screenshot: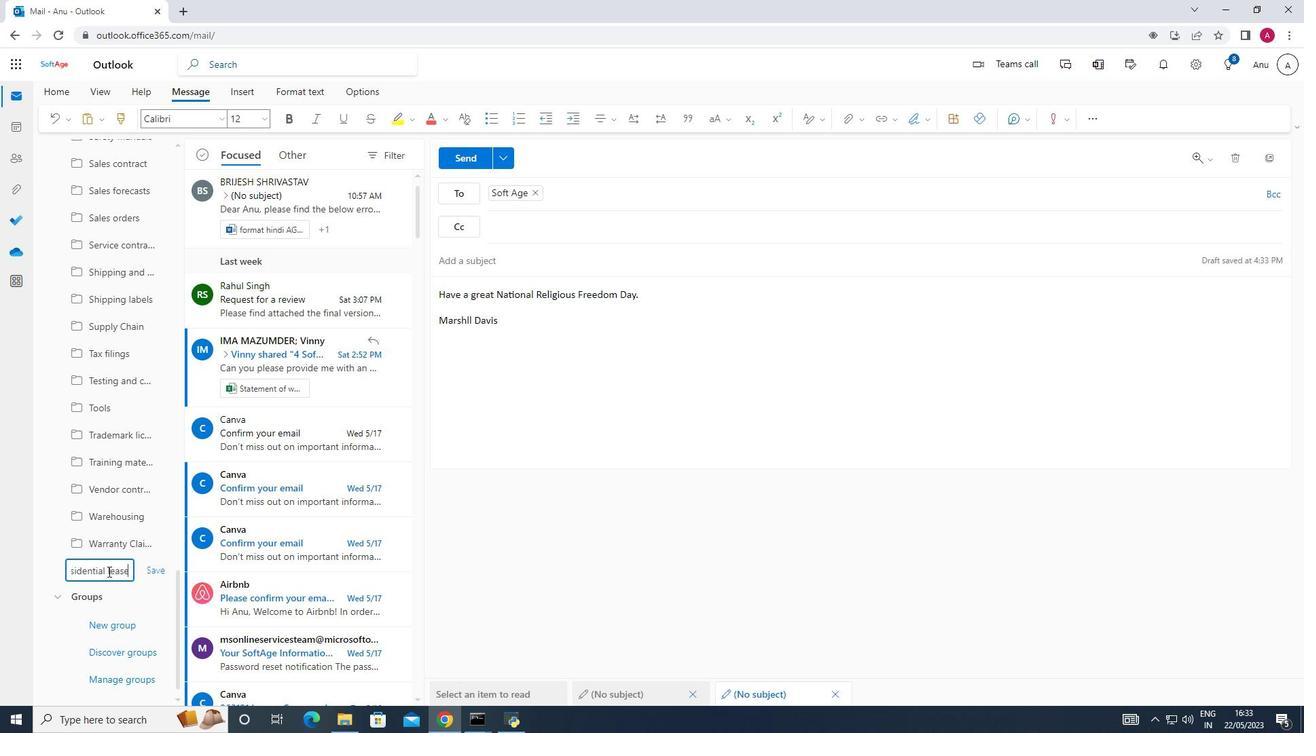 
Action: Mouse moved to (148, 570)
Screenshot: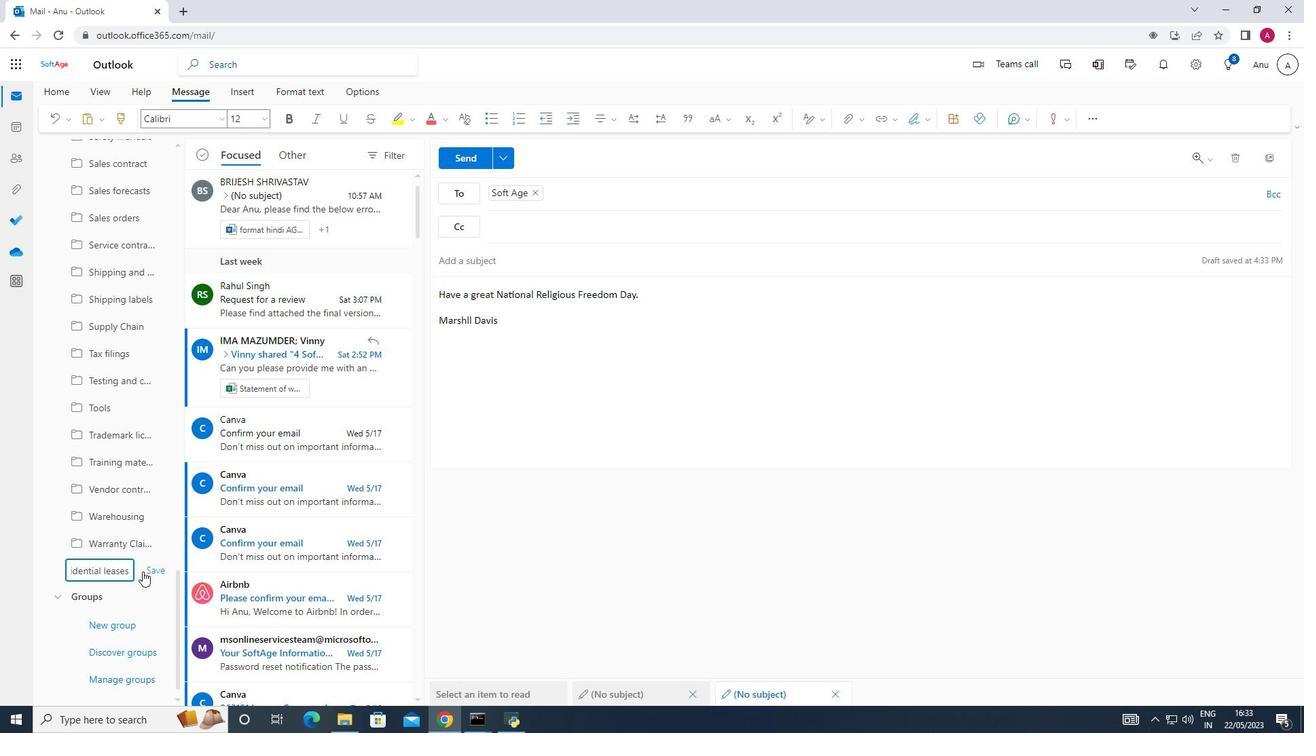 
Action: Mouse pressed left at (148, 570)
Screenshot: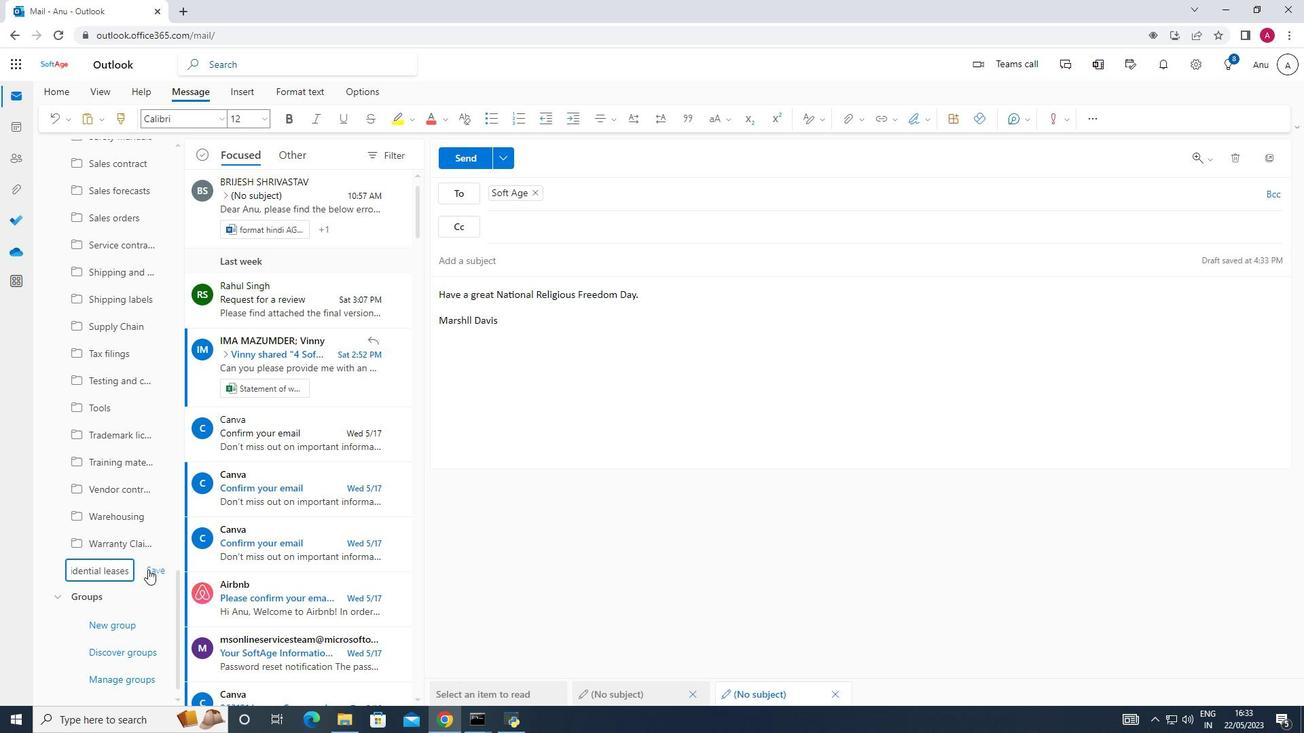 
Action: Mouse moved to (454, 403)
Screenshot: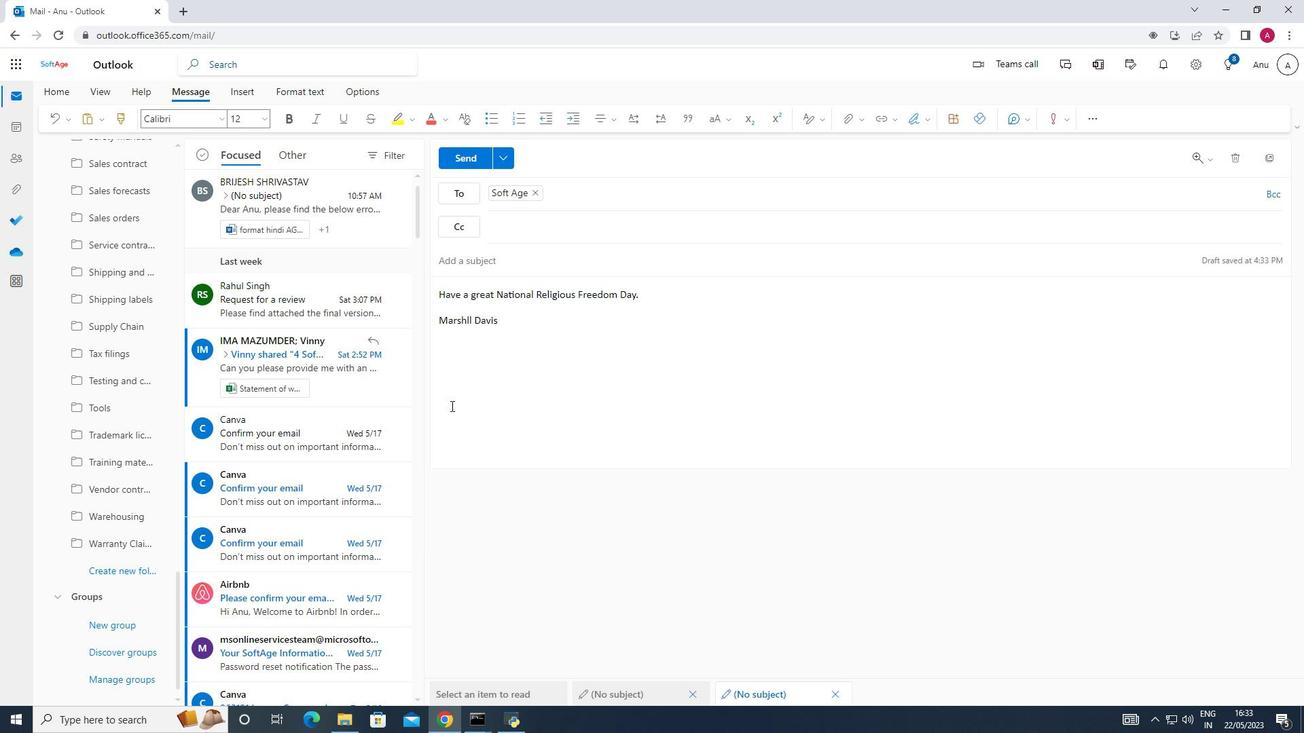 
Action: Mouse scrolled (454, 404) with delta (0, 0)
Screenshot: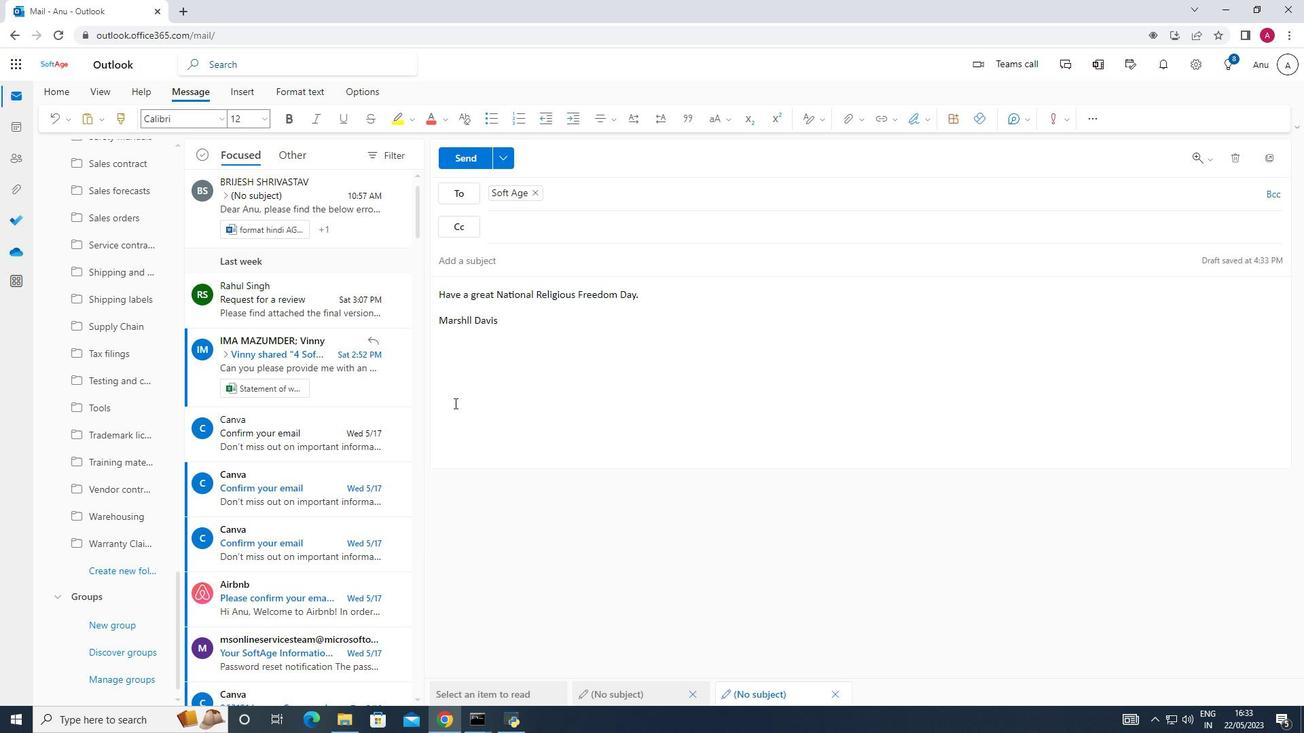 
Action: Mouse scrolled (454, 404) with delta (0, 0)
Screenshot: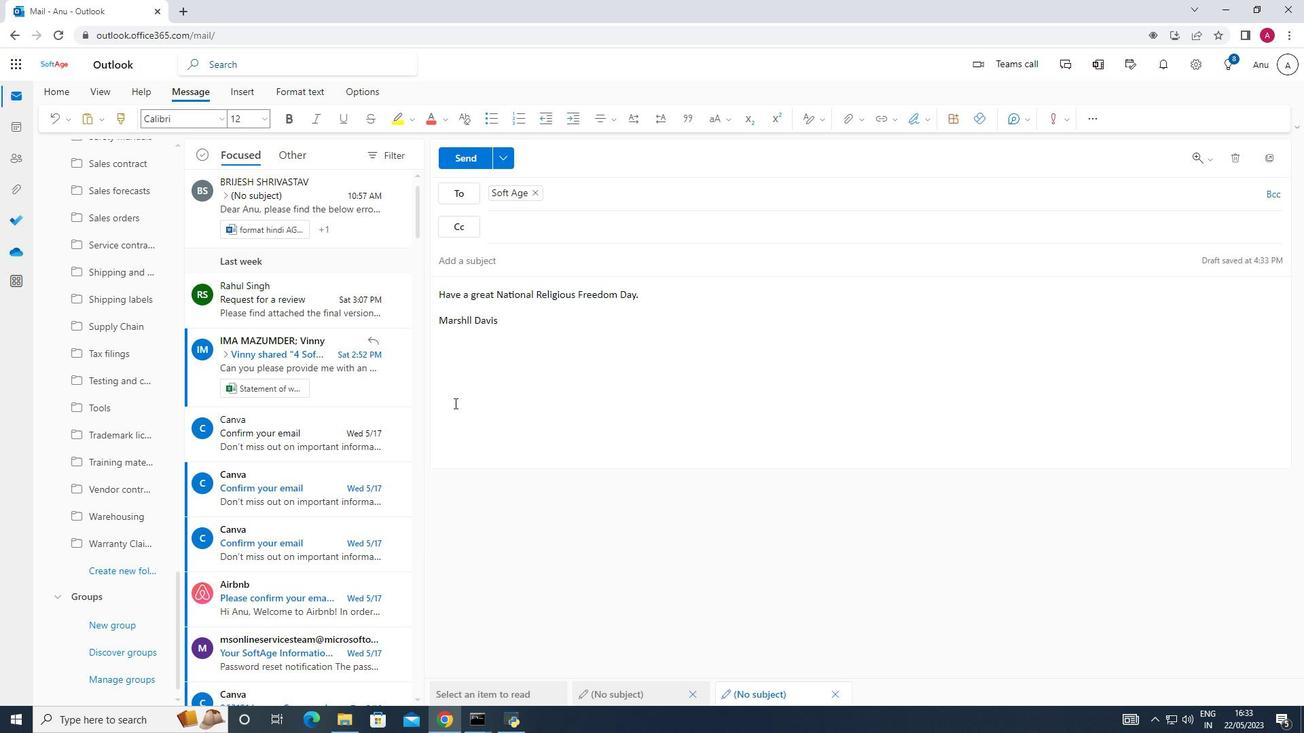 
Action: Mouse moved to (474, 151)
Screenshot: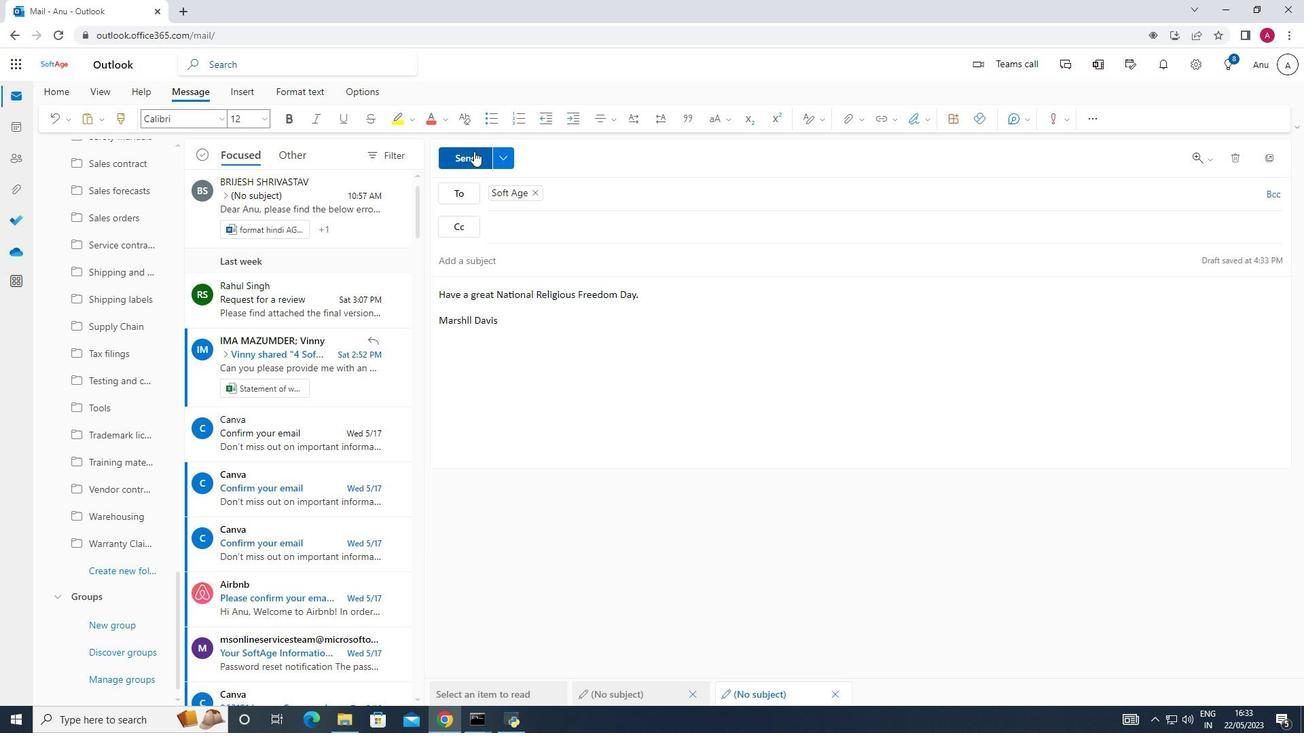 
Action: Mouse pressed left at (474, 151)
Screenshot: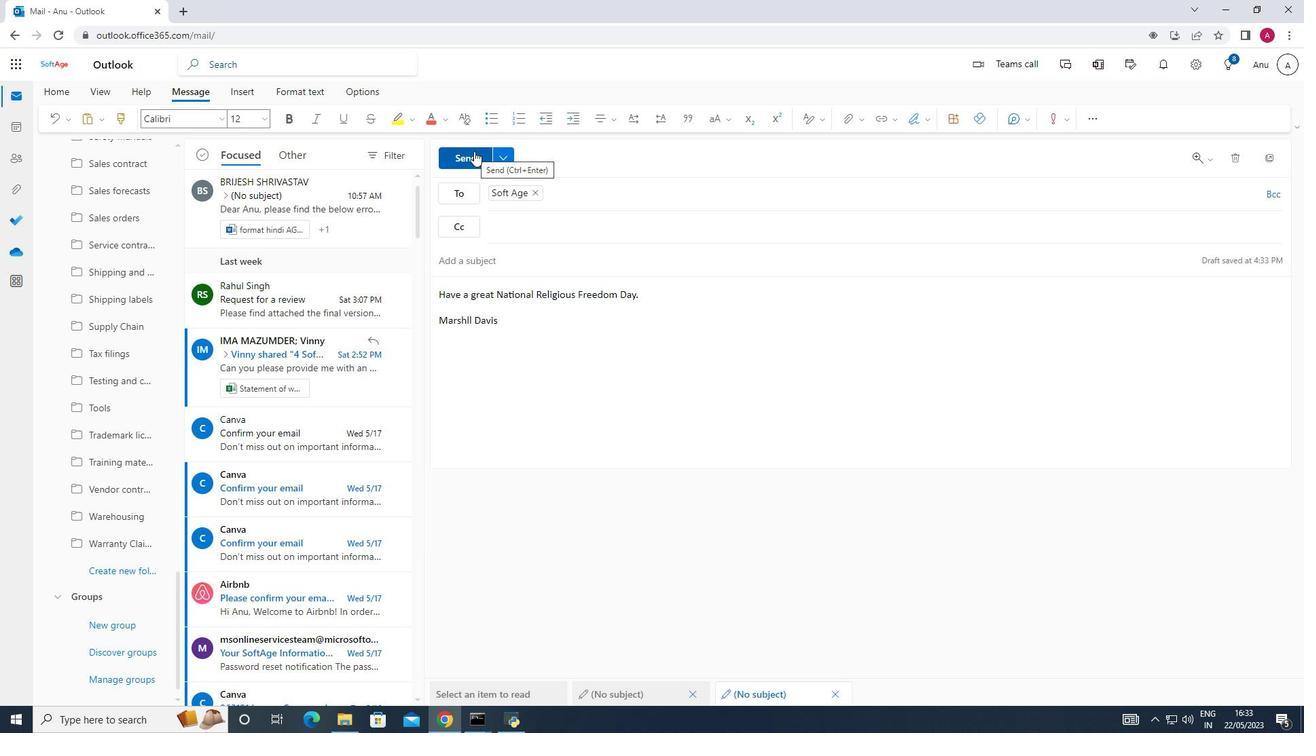 
Action: Mouse moved to (652, 412)
Screenshot: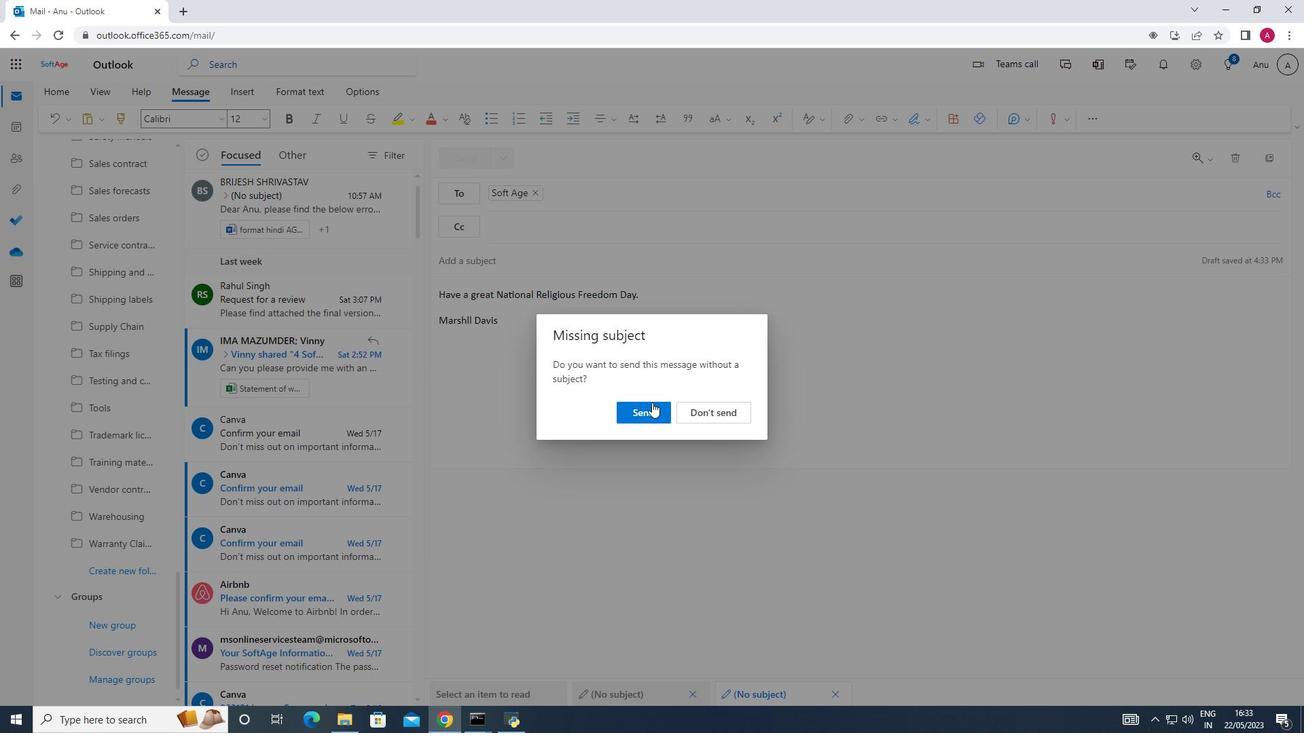 
Action: Mouse pressed left at (652, 412)
Screenshot: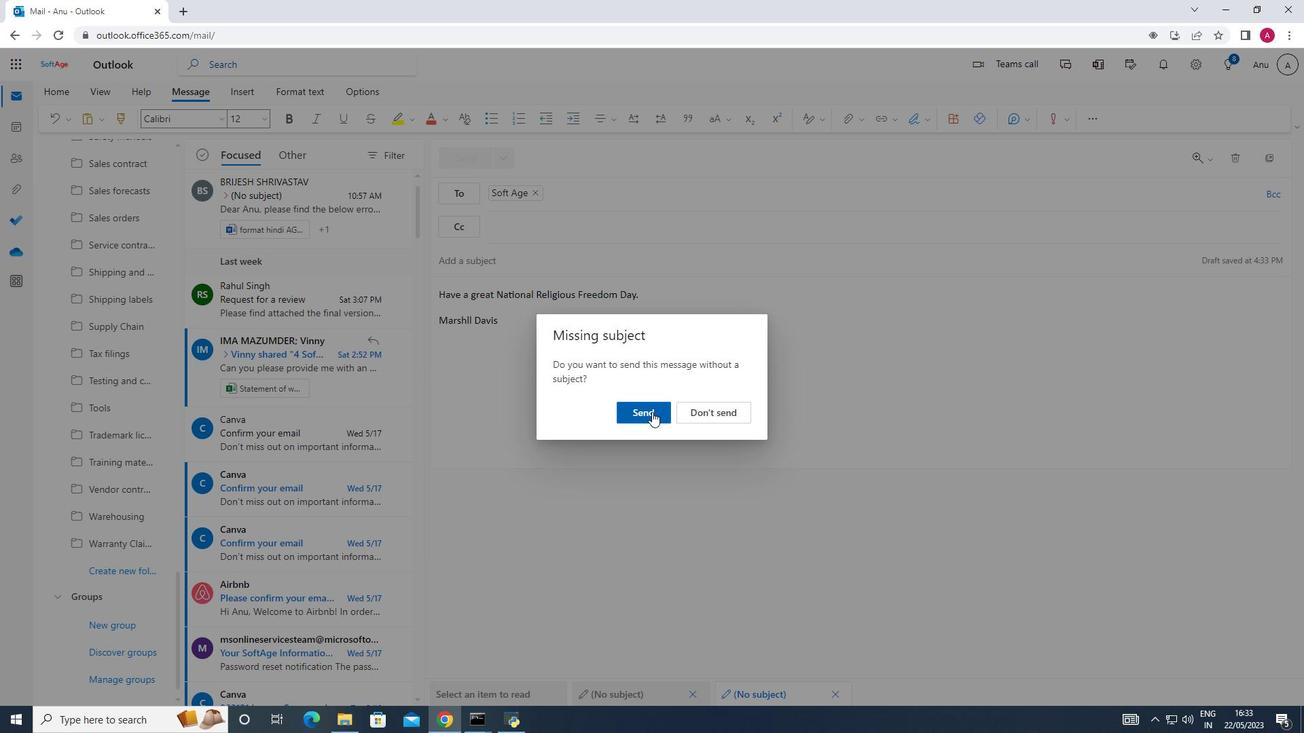 
Action: Mouse moved to (599, 427)
Screenshot: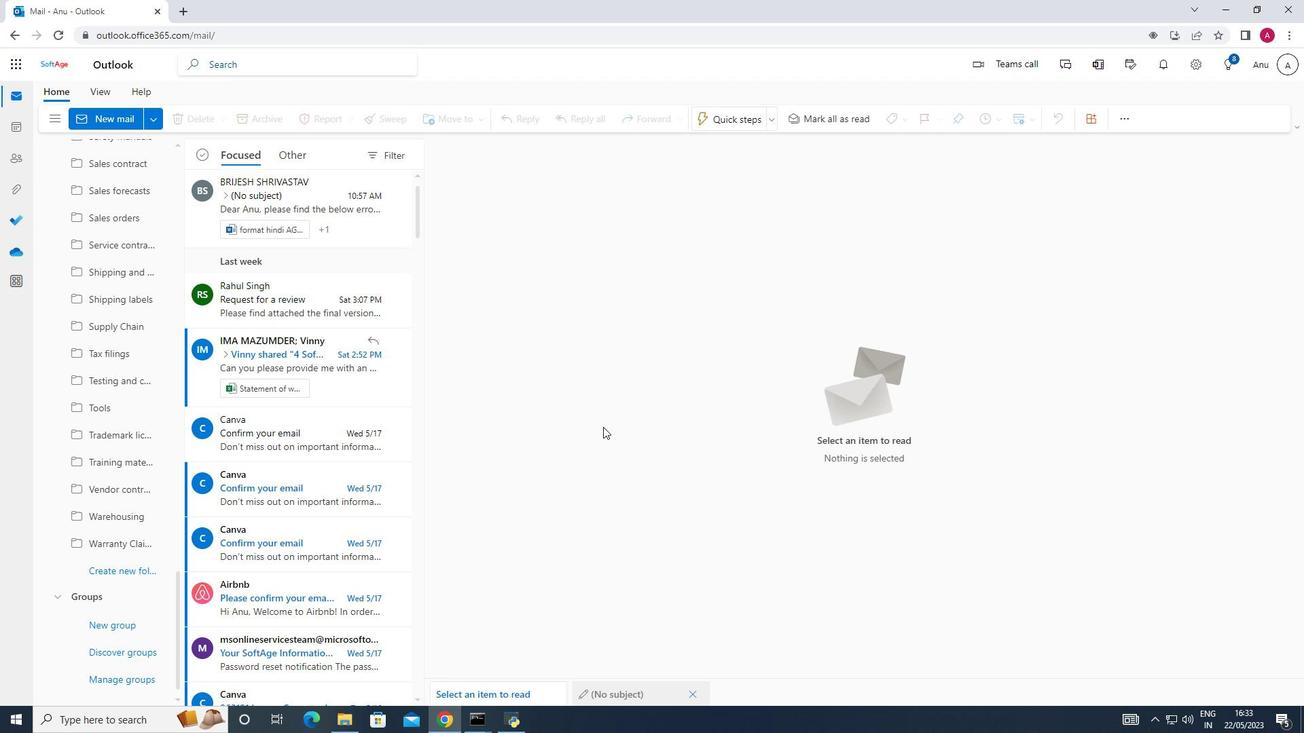 
